 Task: Use Chrome Password Generator.
Action: Mouse moved to (1240, 33)
Screenshot: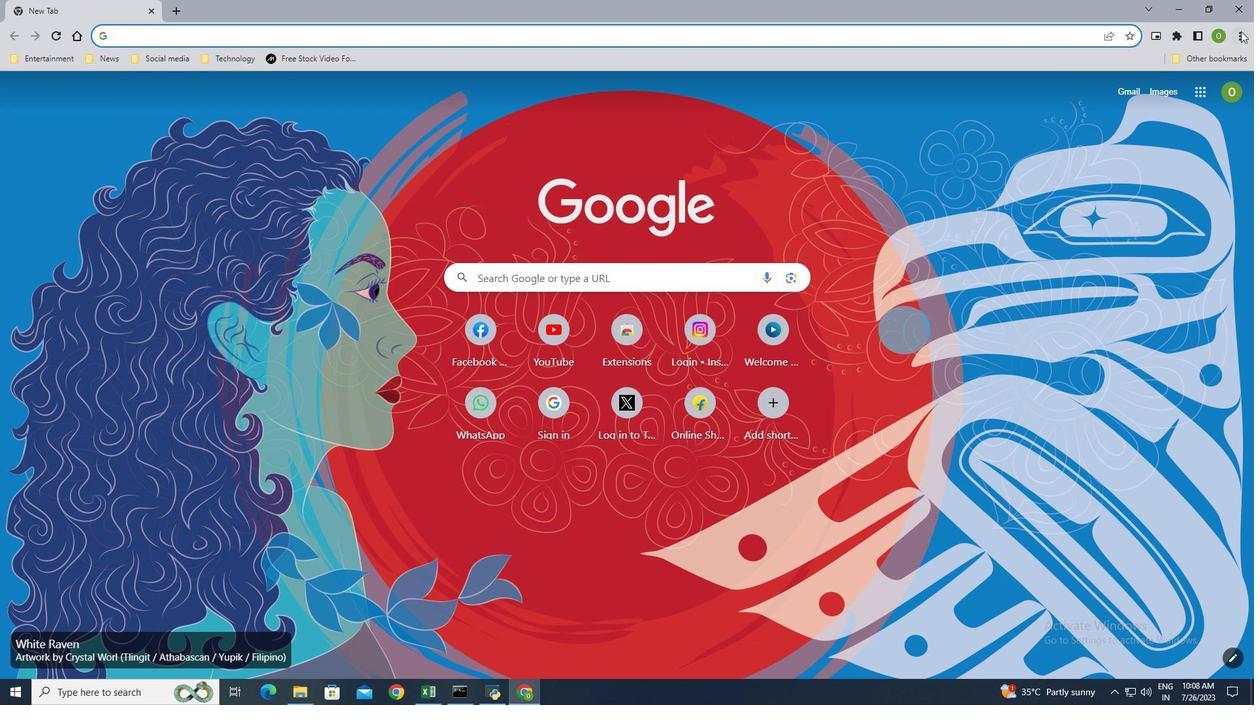 
Action: Mouse pressed left at (1240, 33)
Screenshot: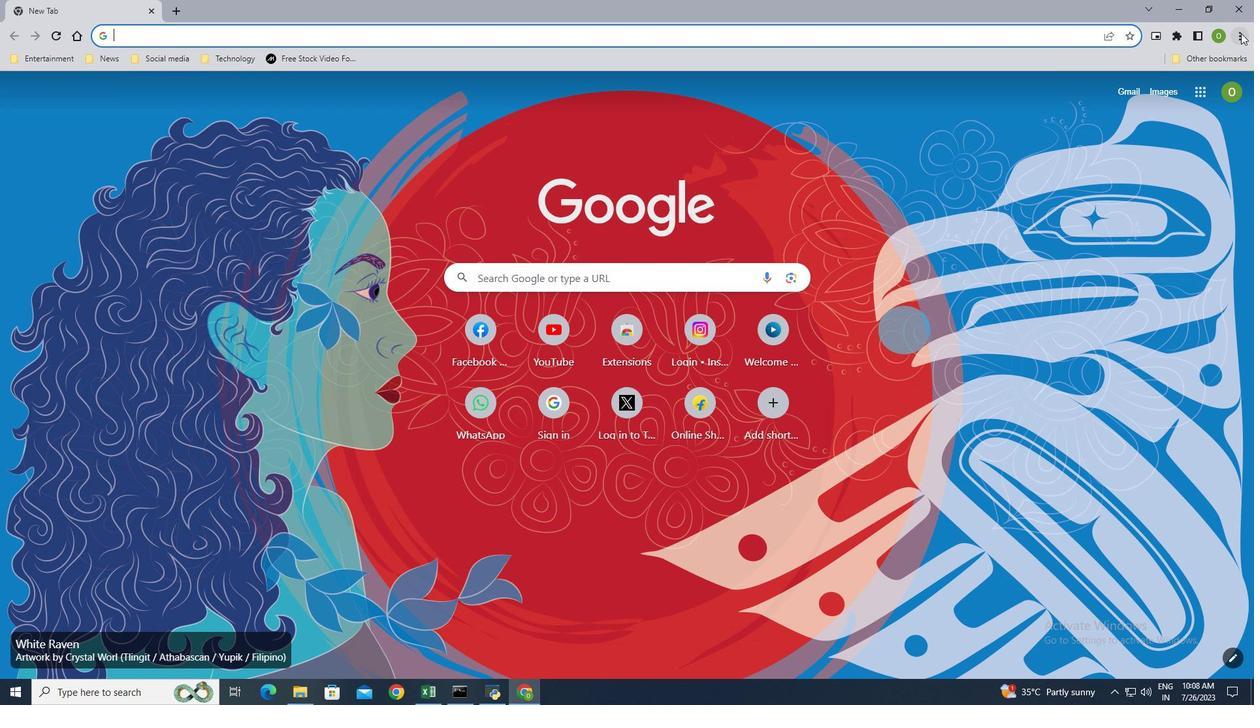 
Action: Mouse moved to (1124, 154)
Screenshot: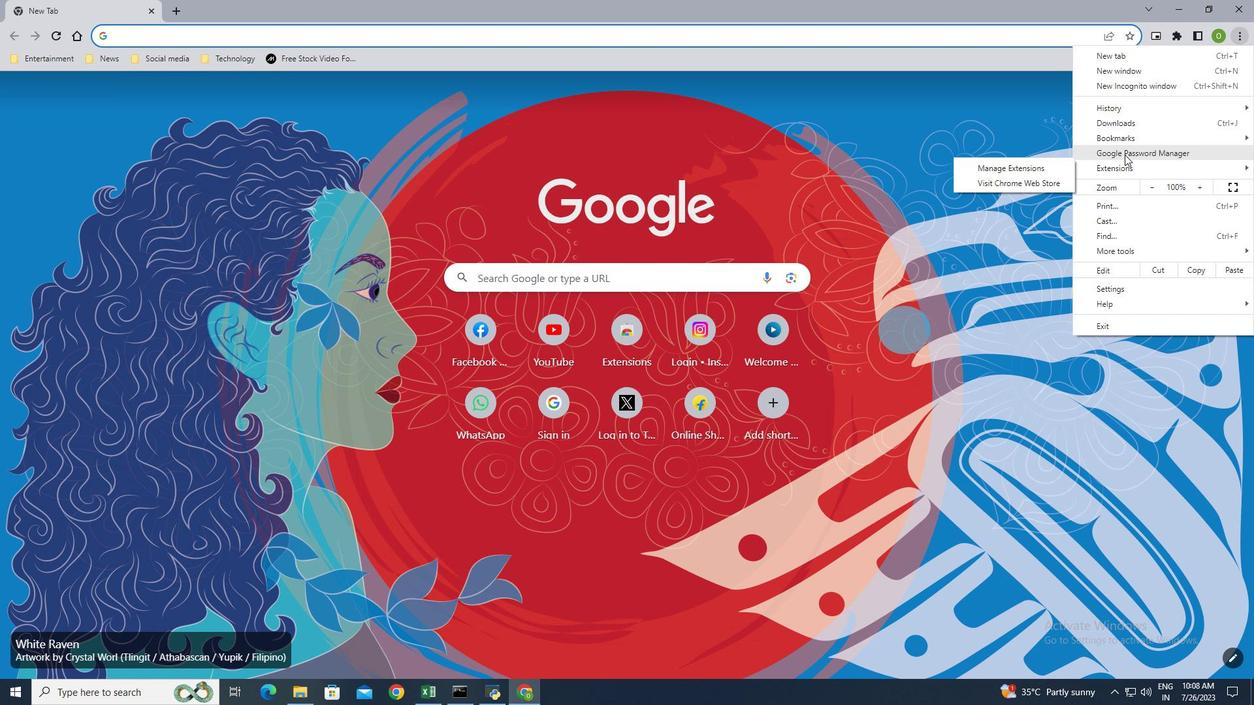 
Action: Mouse pressed left at (1124, 154)
Screenshot: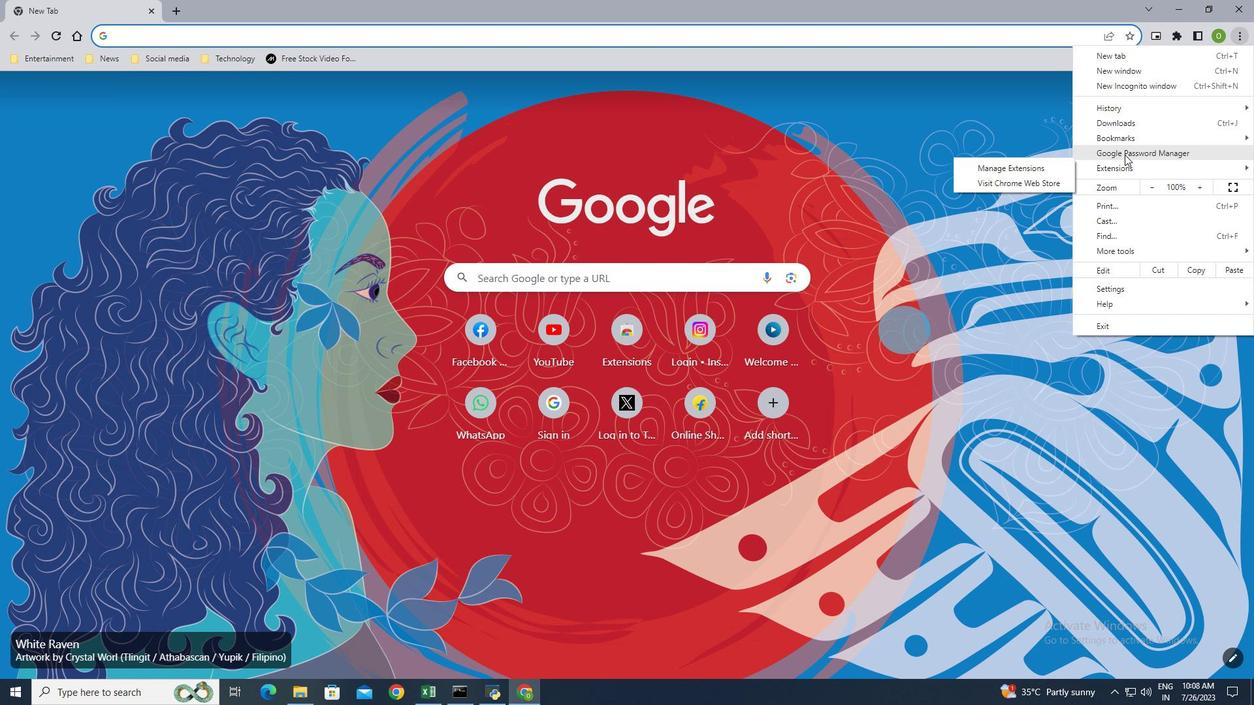 
Action: Mouse moved to (77, 182)
Screenshot: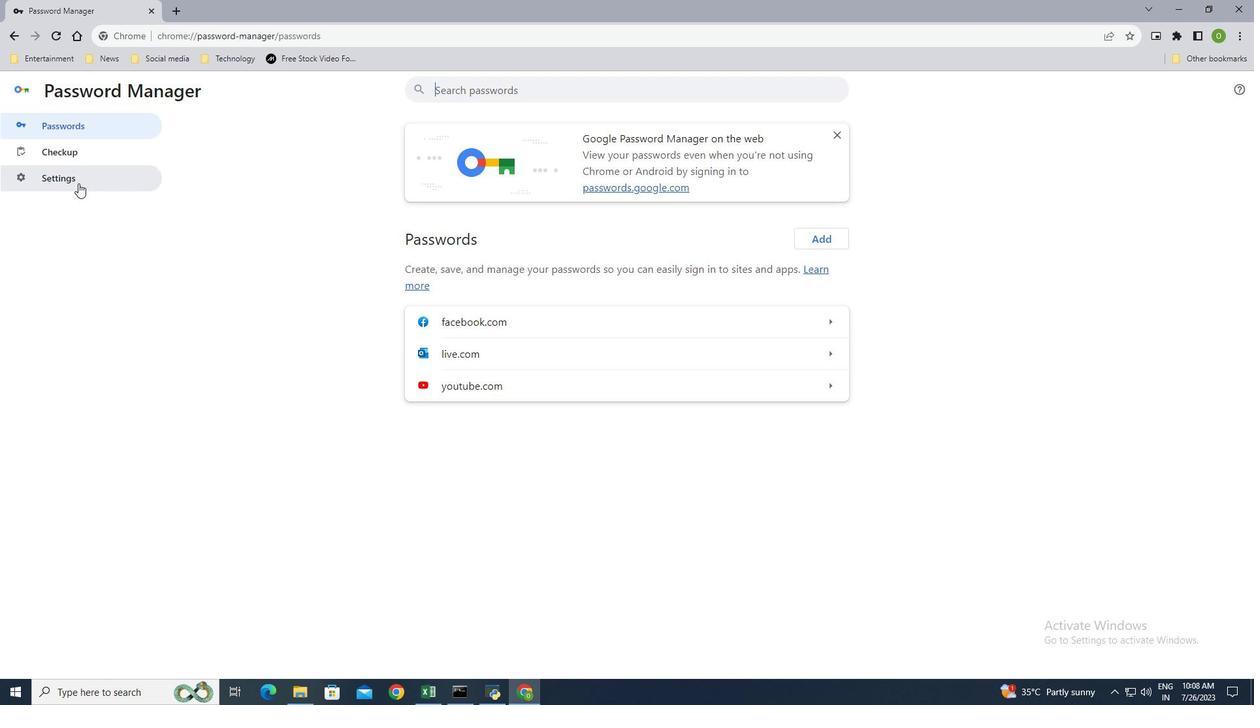 
Action: Mouse pressed left at (77, 182)
Screenshot: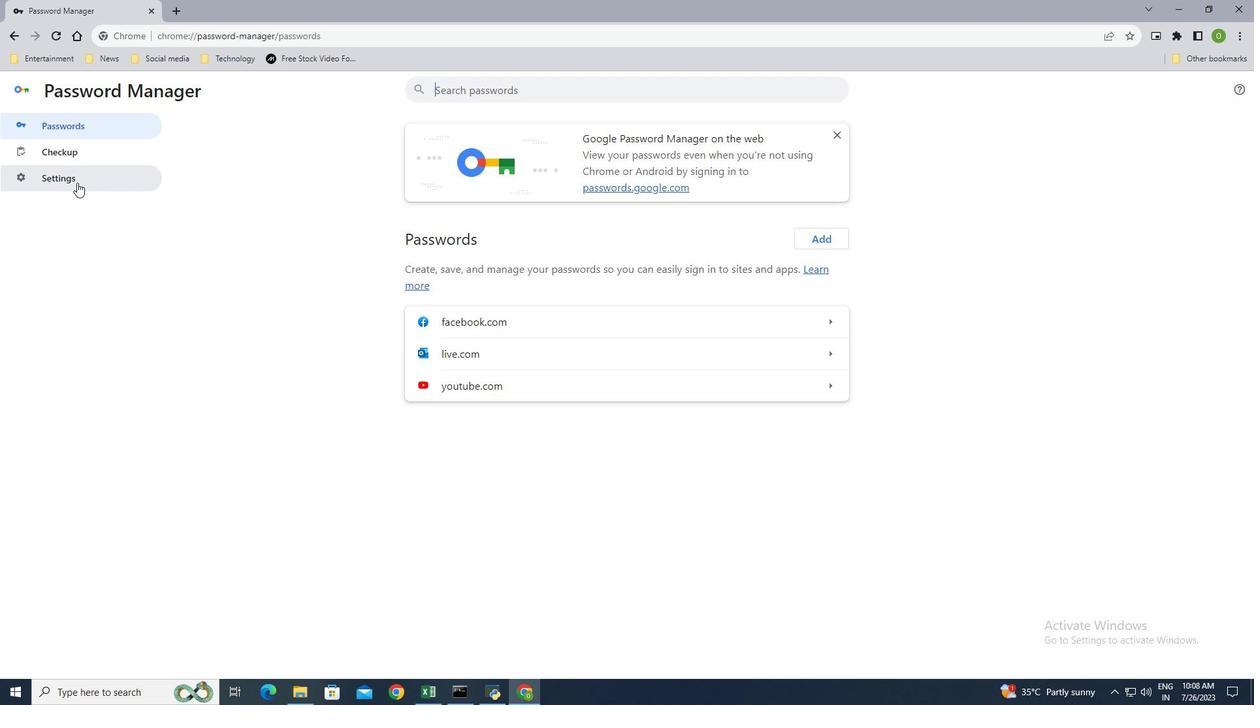 
Action: Mouse moved to (824, 163)
Screenshot: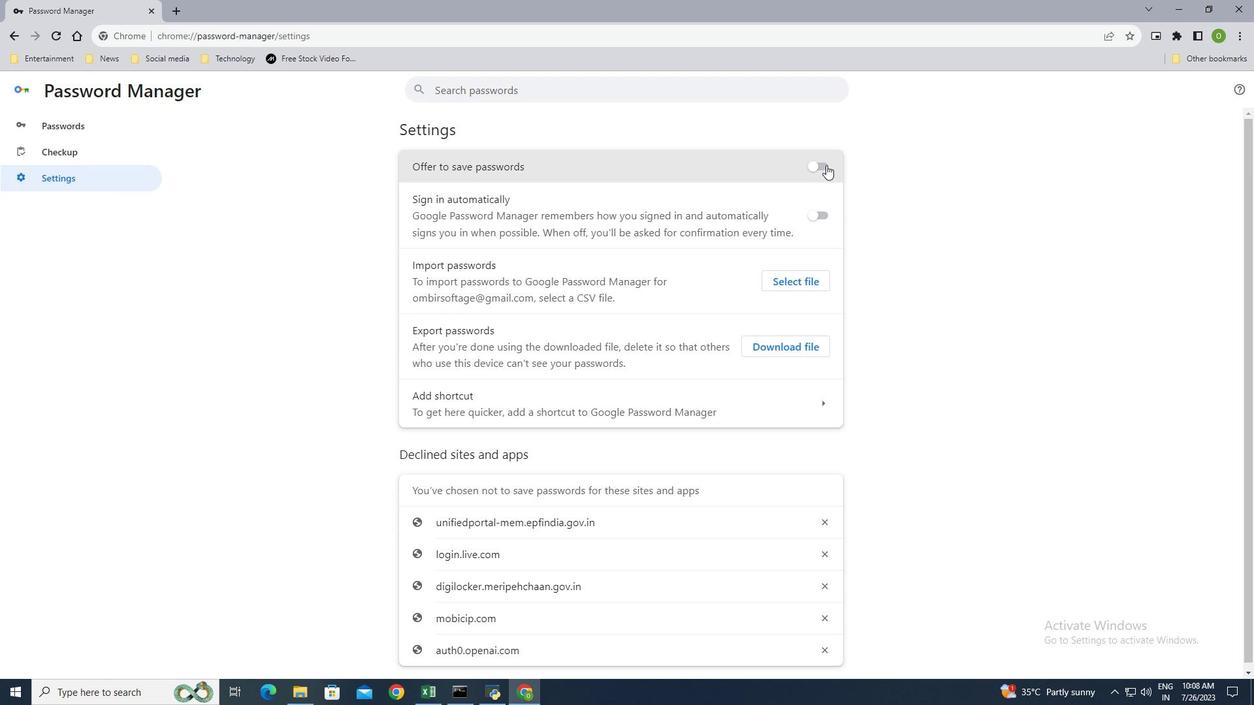
Action: Mouse pressed left at (824, 163)
Screenshot: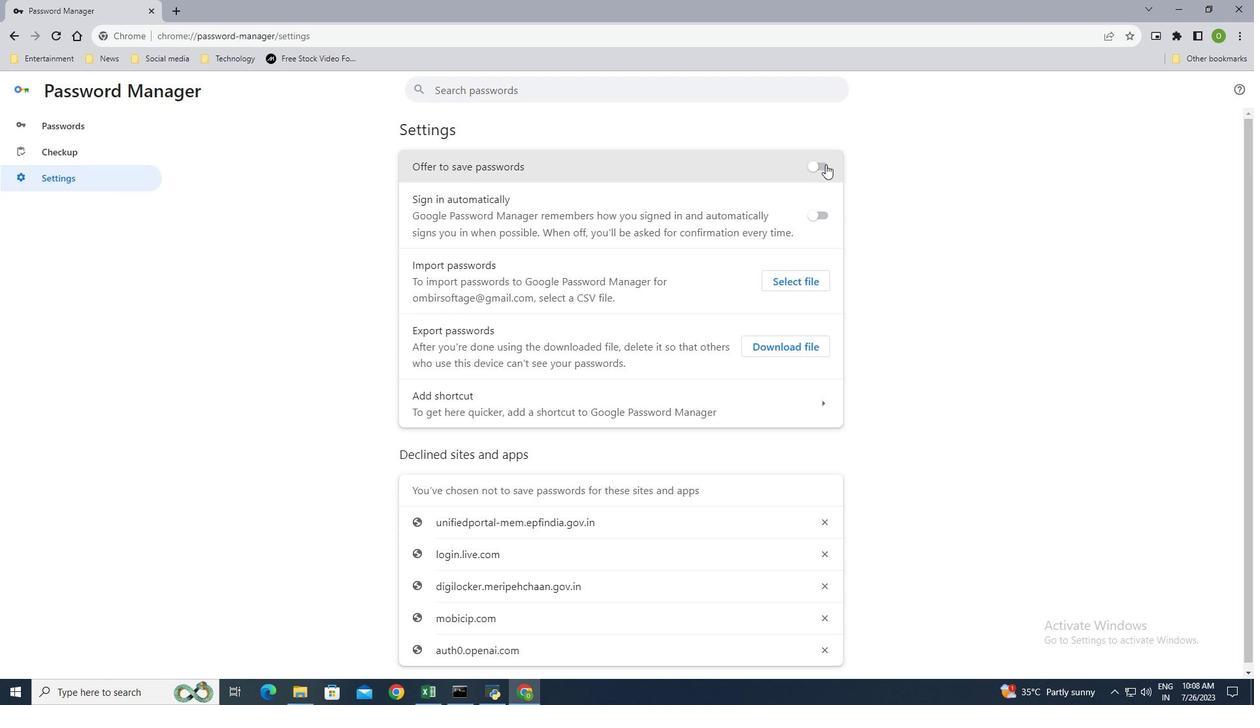 
Action: Mouse moved to (823, 212)
Screenshot: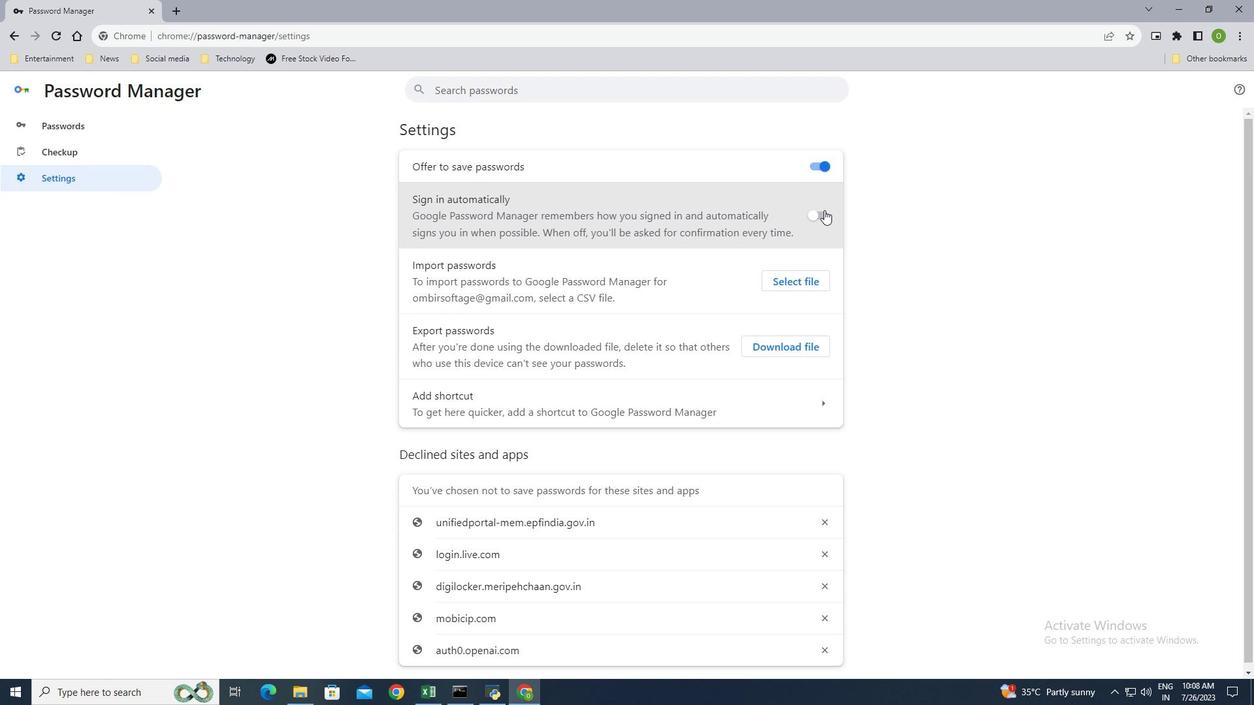 
Action: Mouse pressed left at (823, 212)
Screenshot: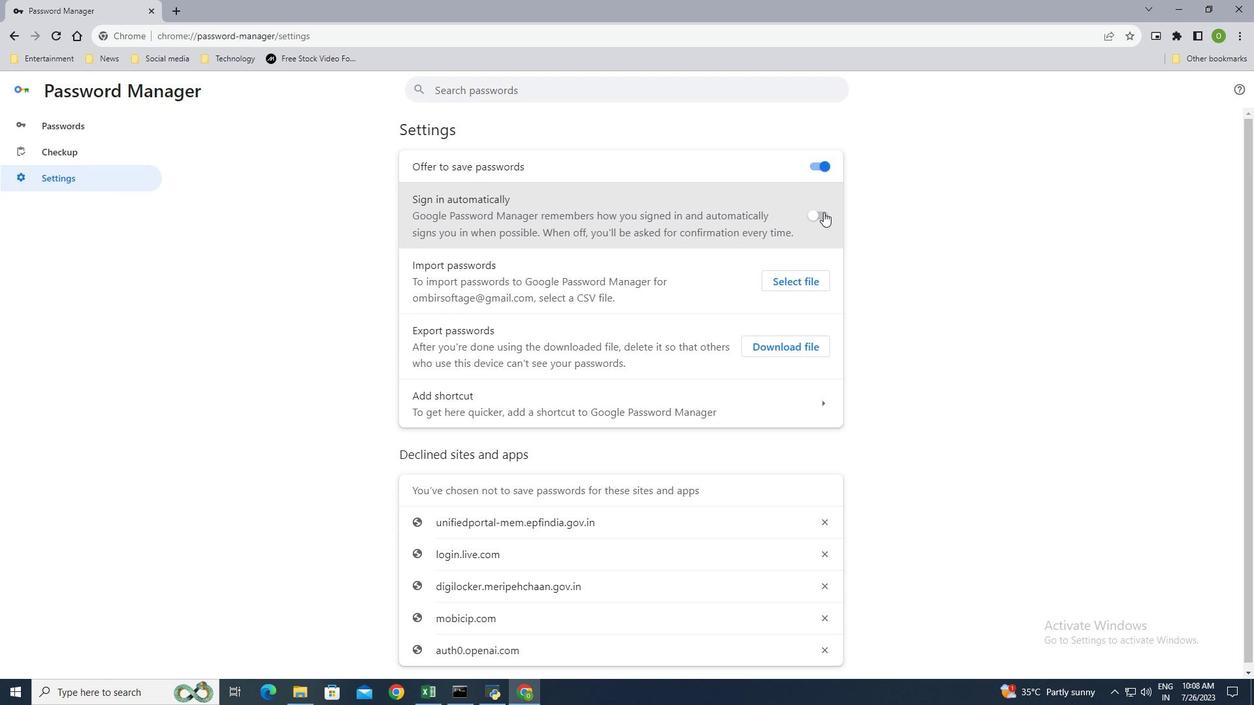 
Action: Mouse moved to (322, 224)
Screenshot: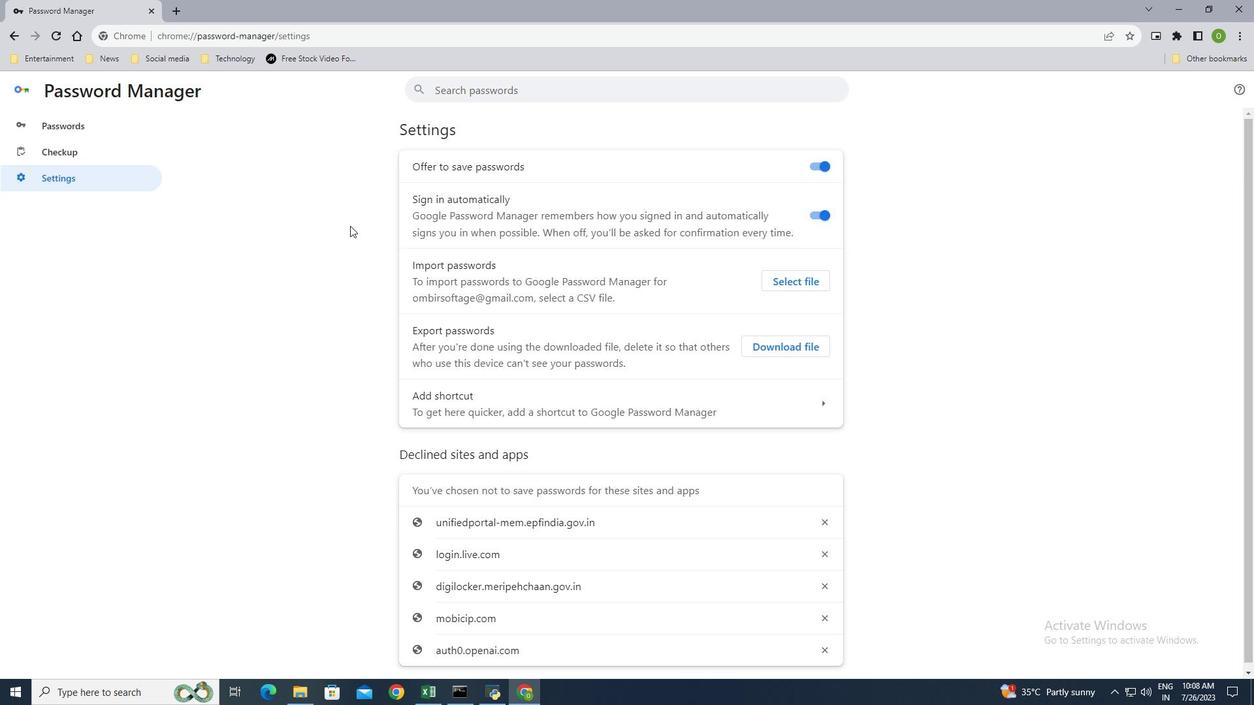 
Action: Mouse pressed left at (322, 224)
Screenshot: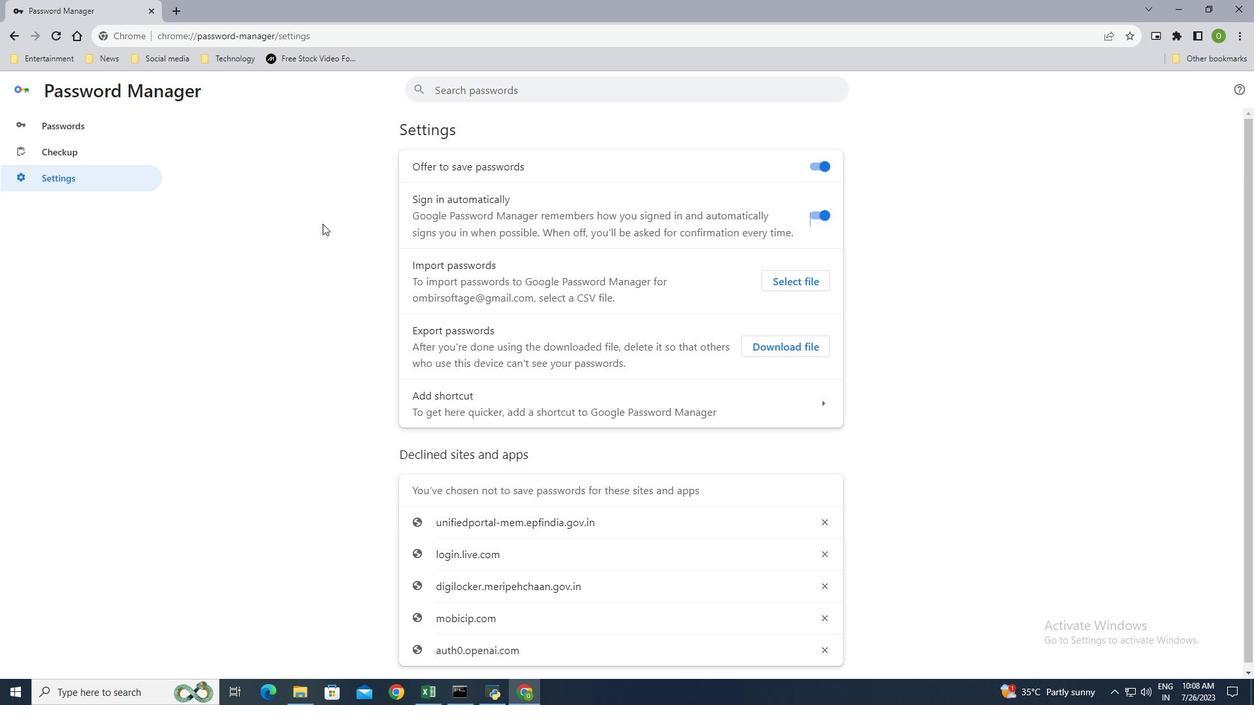 
Action: Mouse moved to (171, 8)
Screenshot: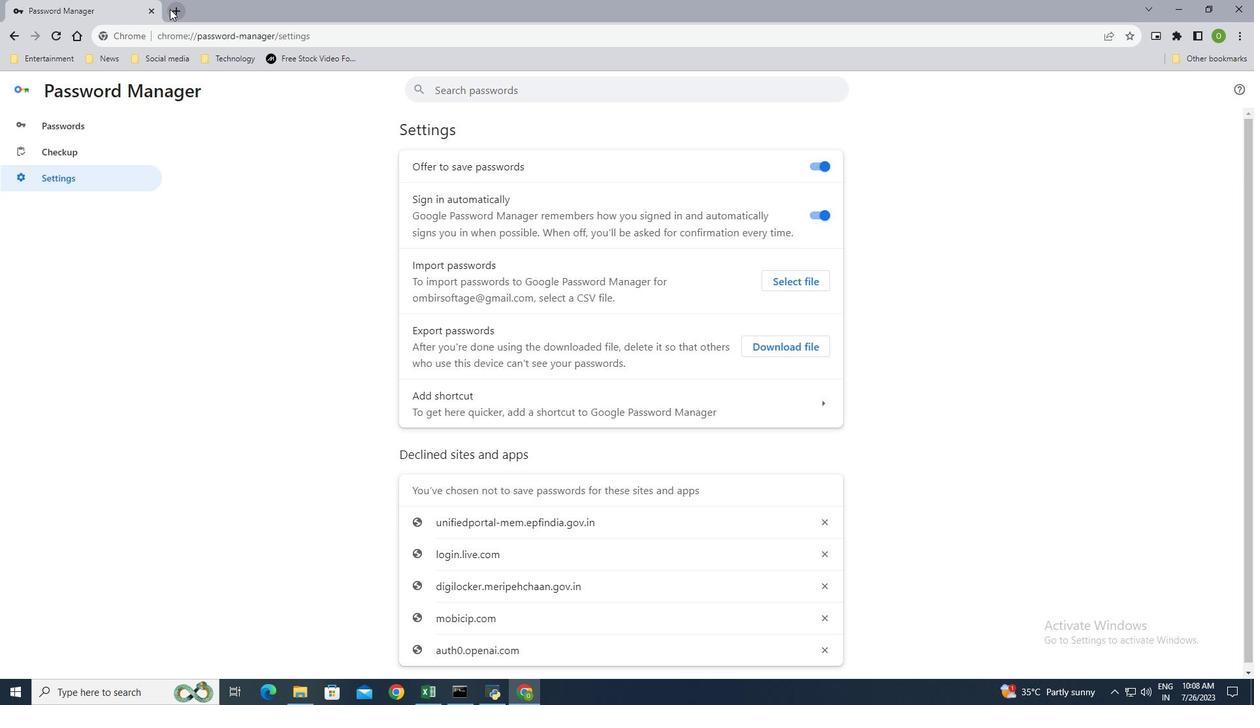 
Action: Mouse pressed left at (171, 8)
Screenshot: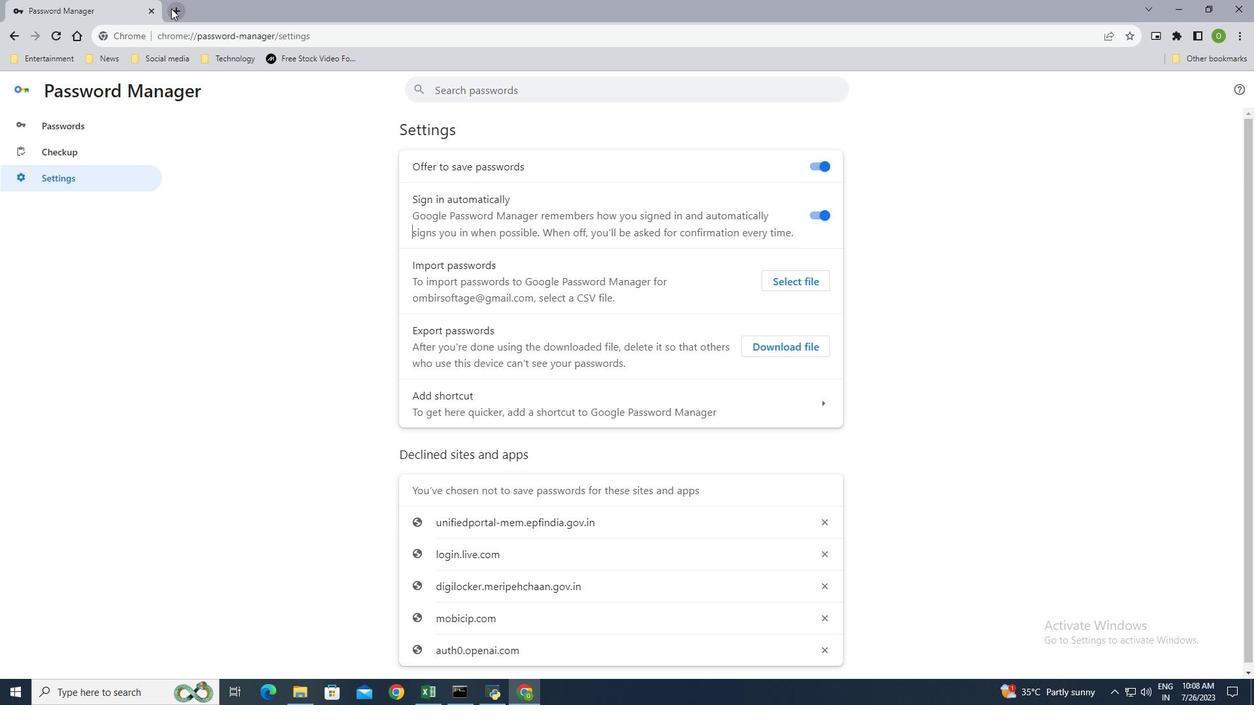 
Action: Mouse moved to (148, 9)
Screenshot: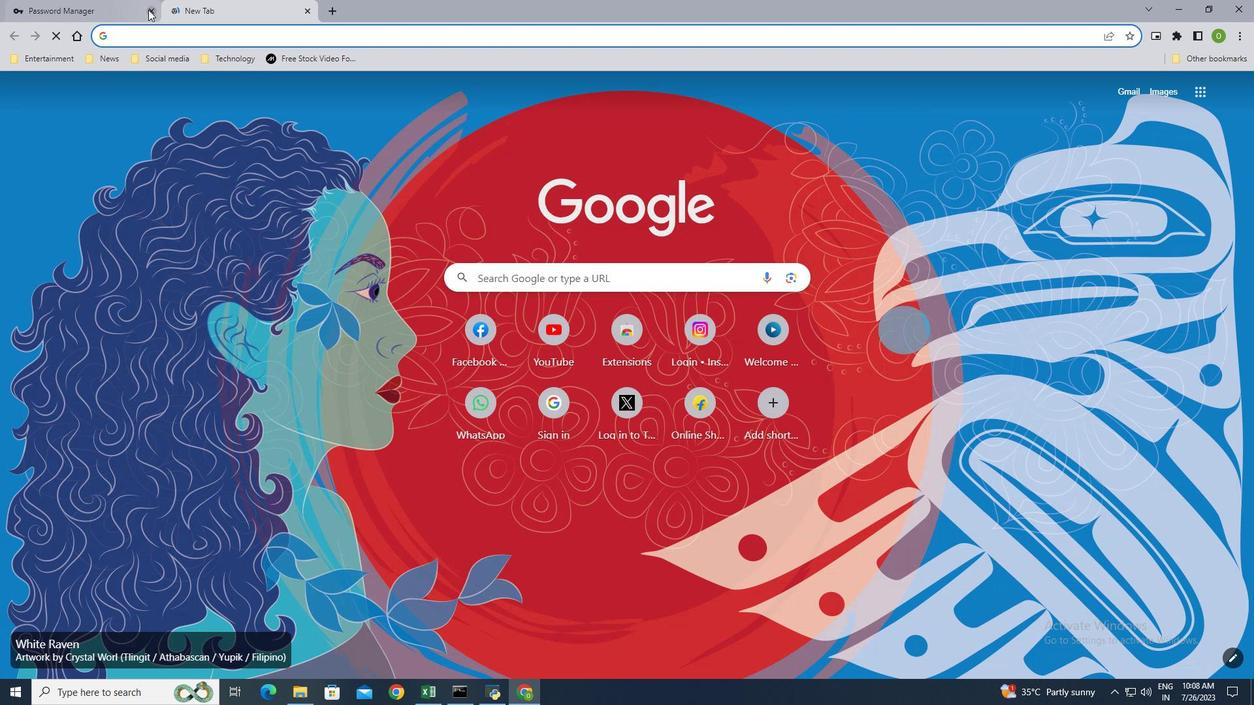 
Action: Mouse pressed left at (148, 9)
Screenshot: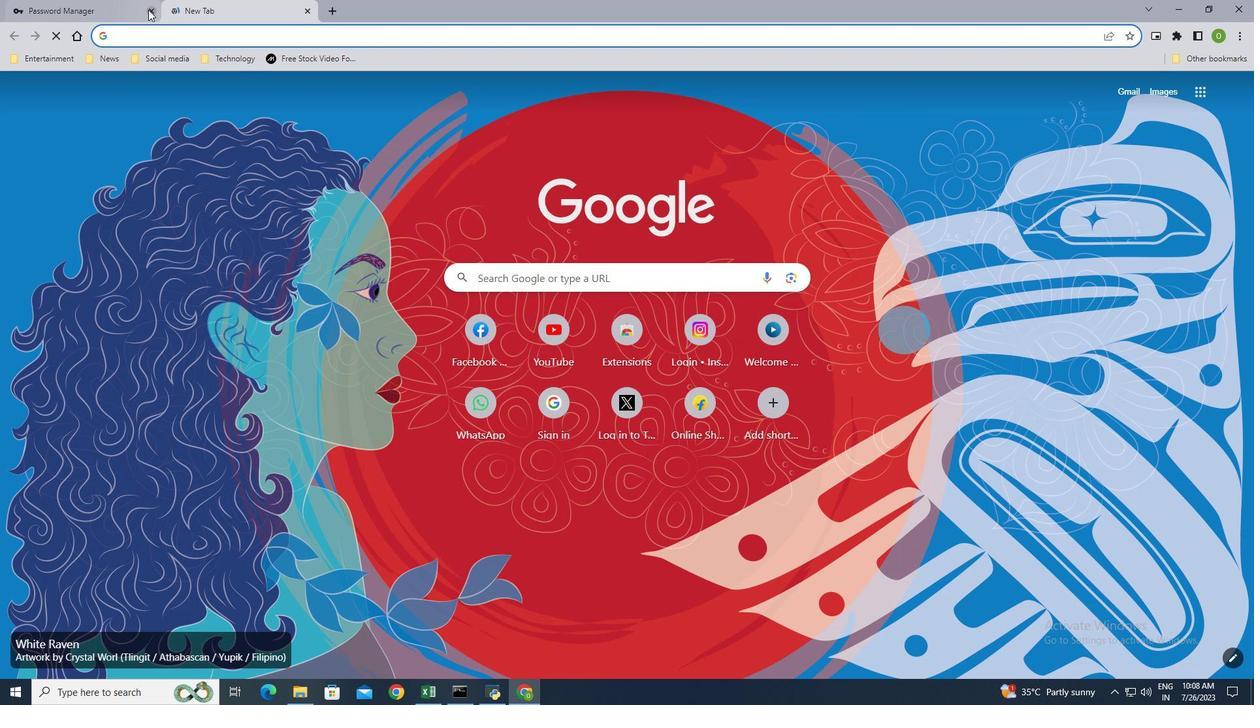 
Action: Mouse moved to (311, 36)
Screenshot: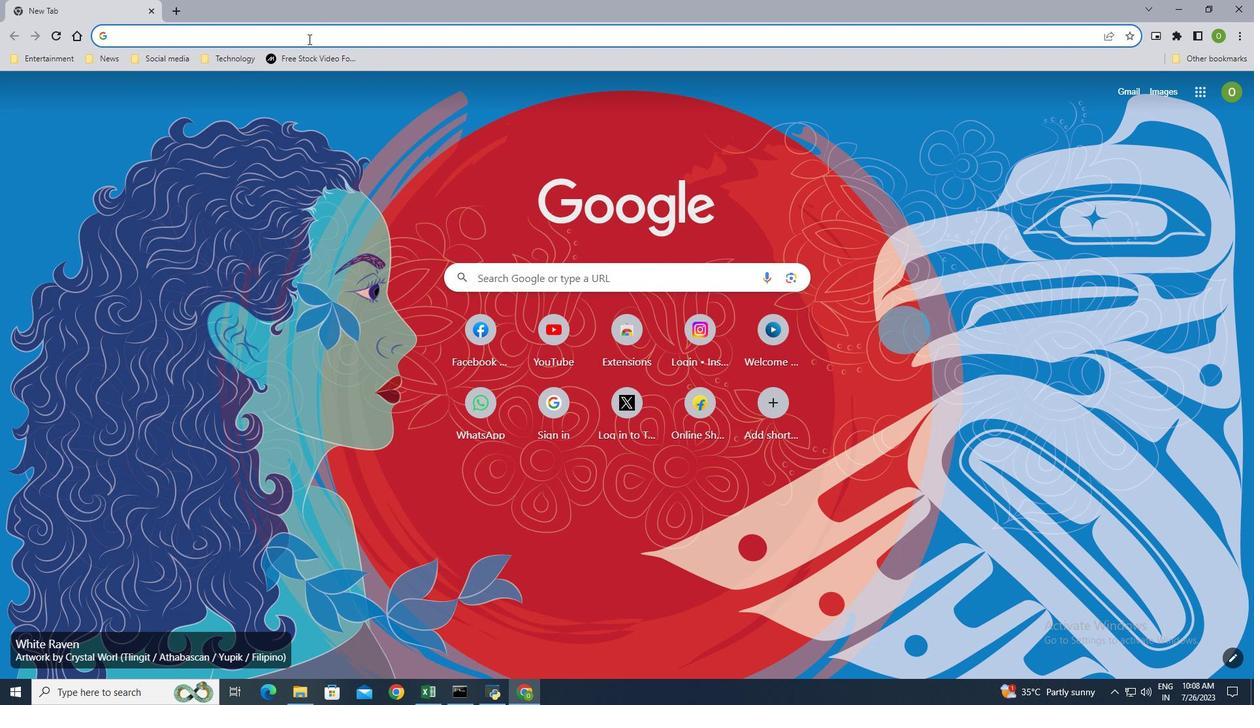 
Action: Mouse pressed left at (311, 36)
Screenshot: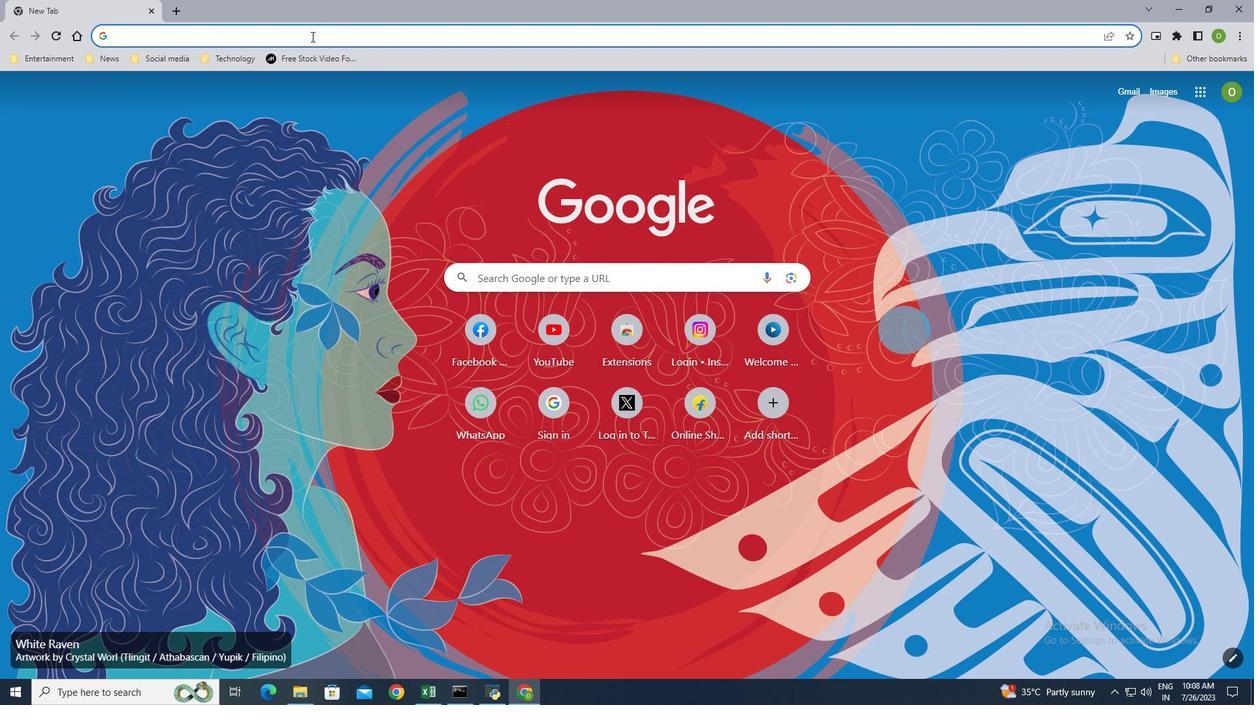 
Action: Key pressed www.instagram<Key.enter>
Screenshot: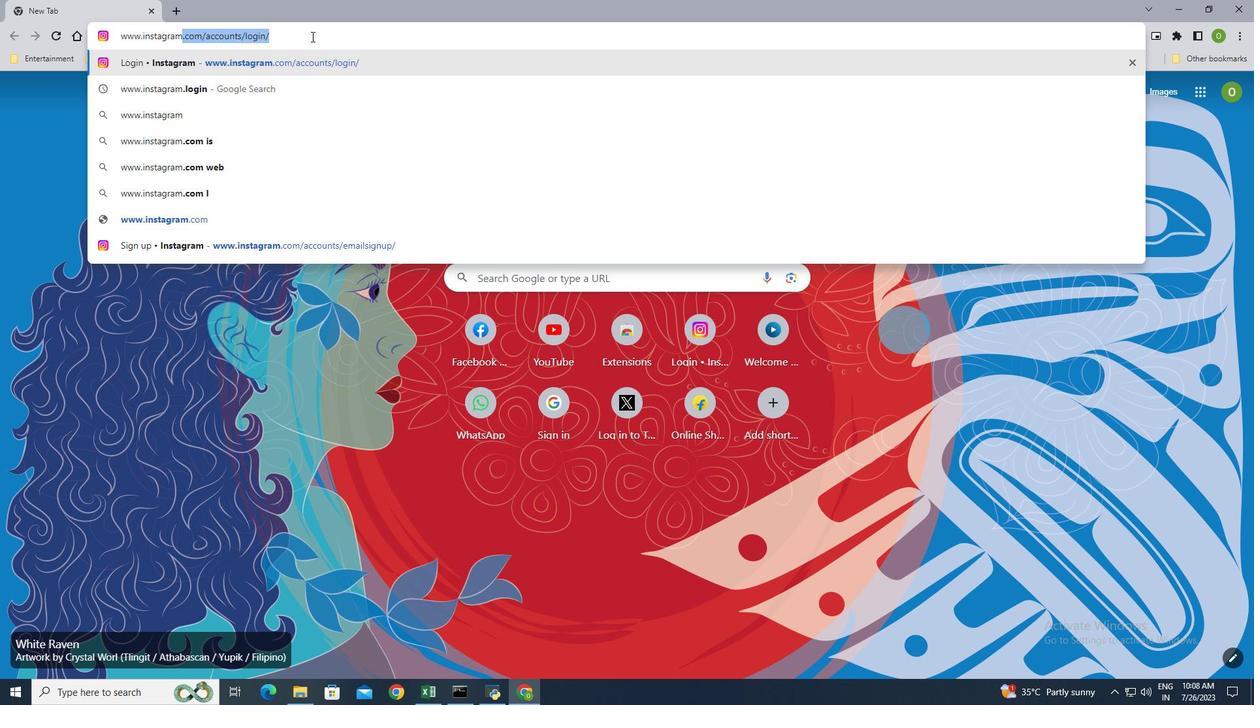 
Action: Mouse moved to (668, 419)
Screenshot: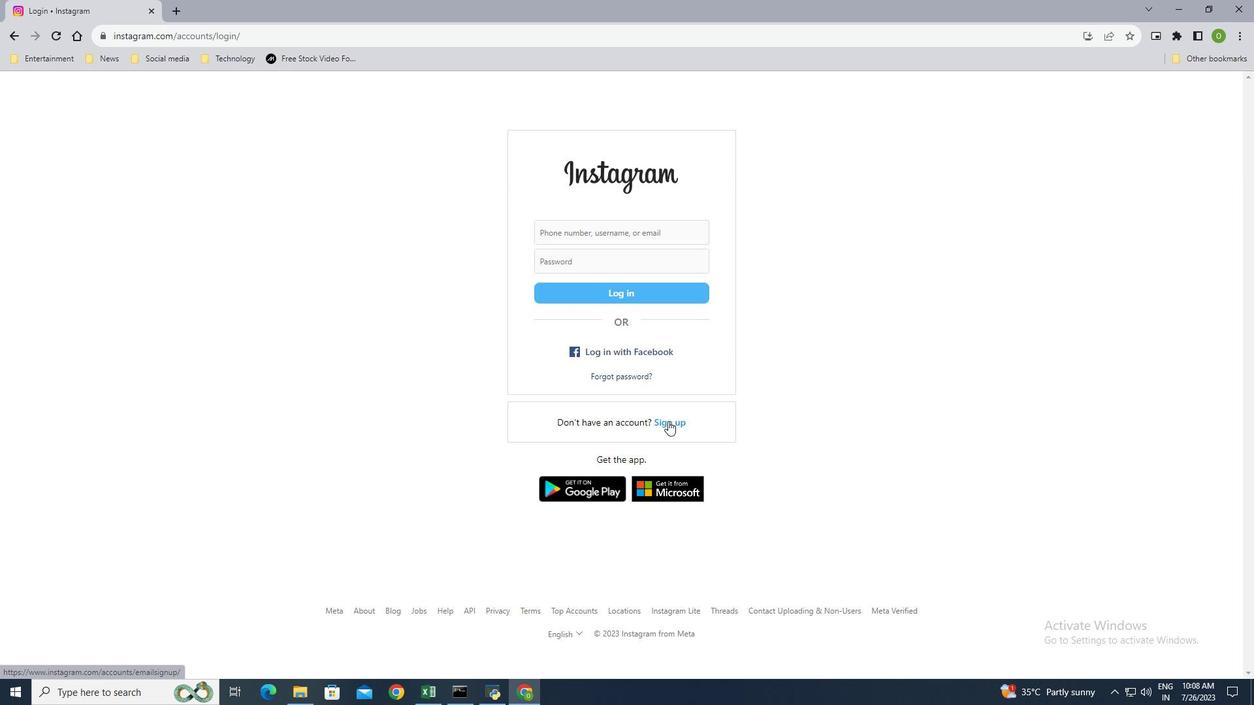 
Action: Mouse pressed left at (668, 419)
Screenshot: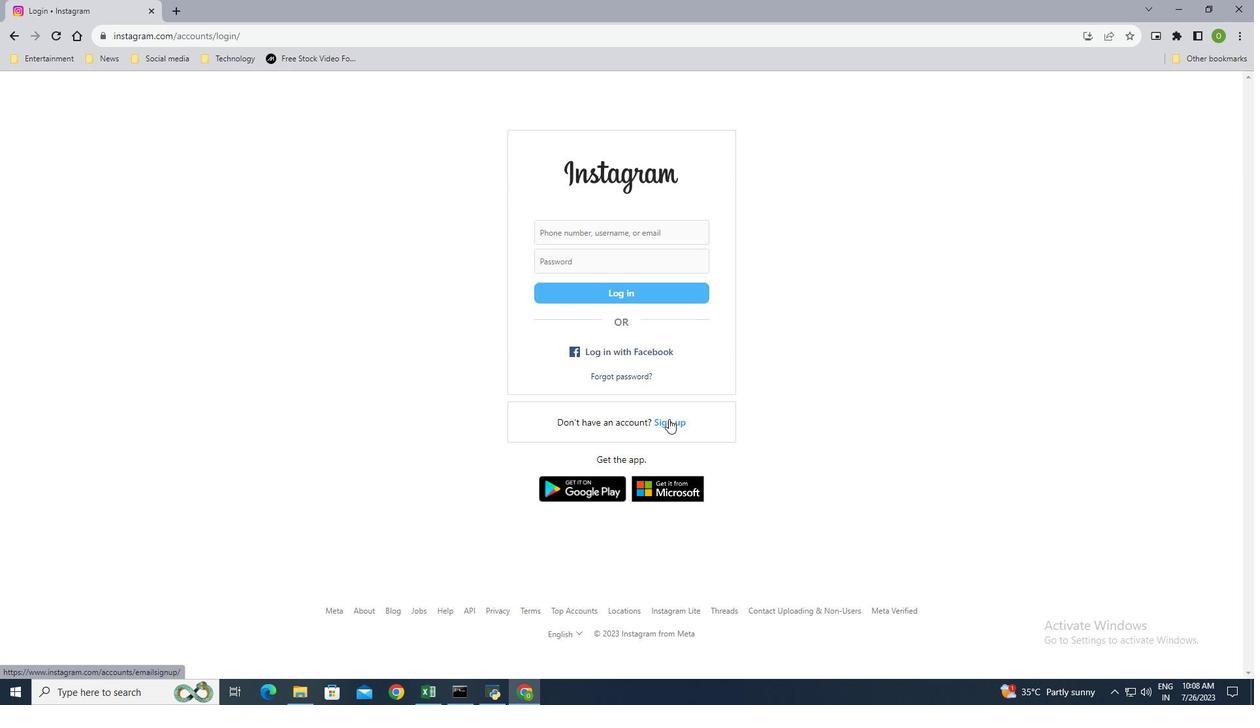 
Action: Mouse moved to (627, 265)
Screenshot: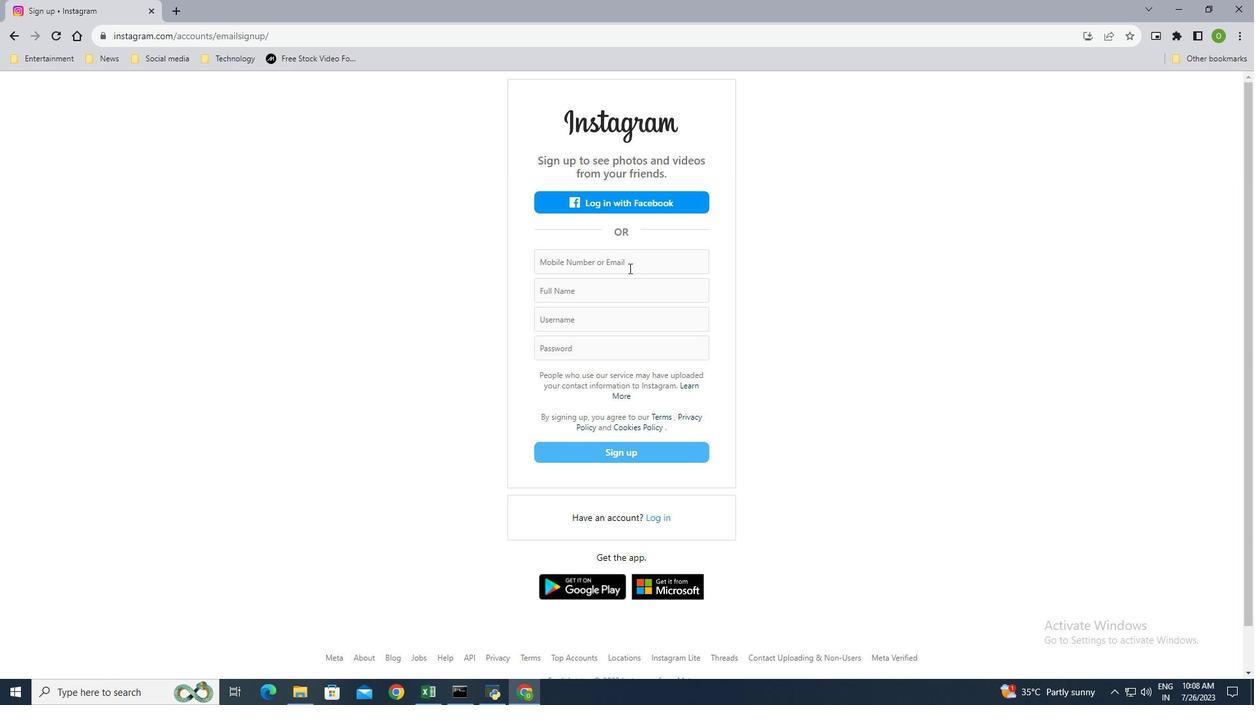 
Action: Mouse pressed left at (627, 265)
Screenshot: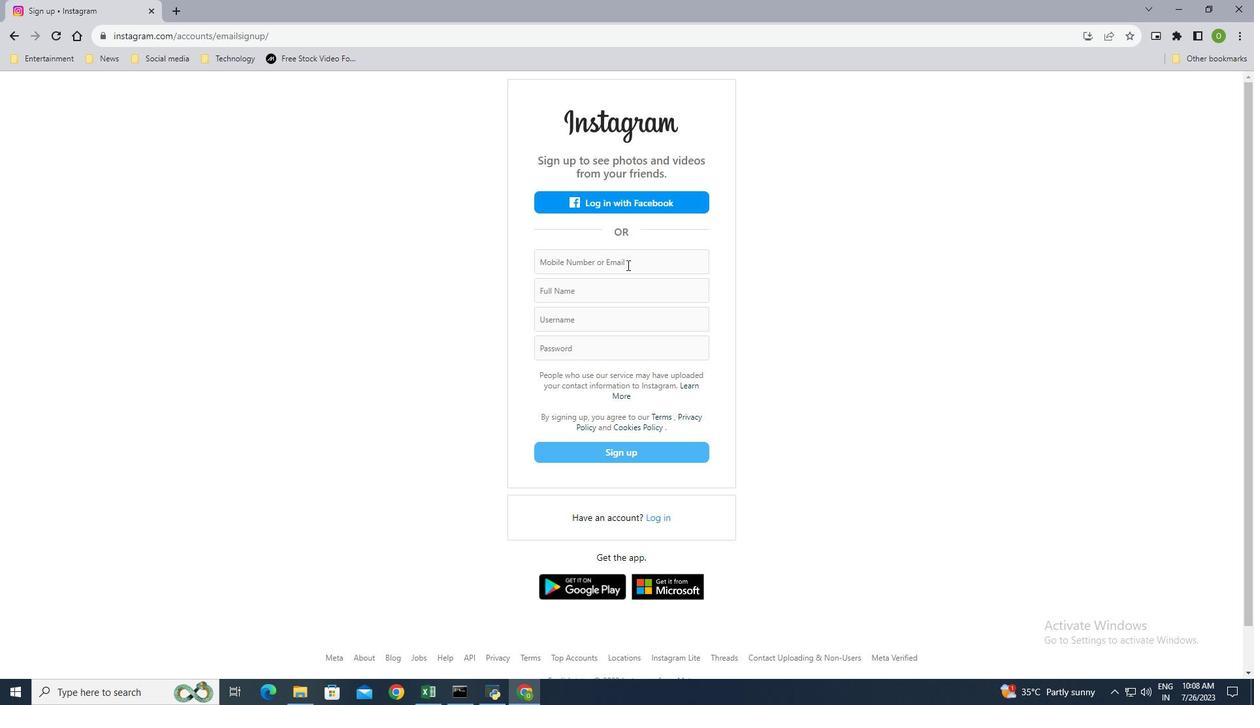 
Action: Mouse moved to (625, 267)
Screenshot: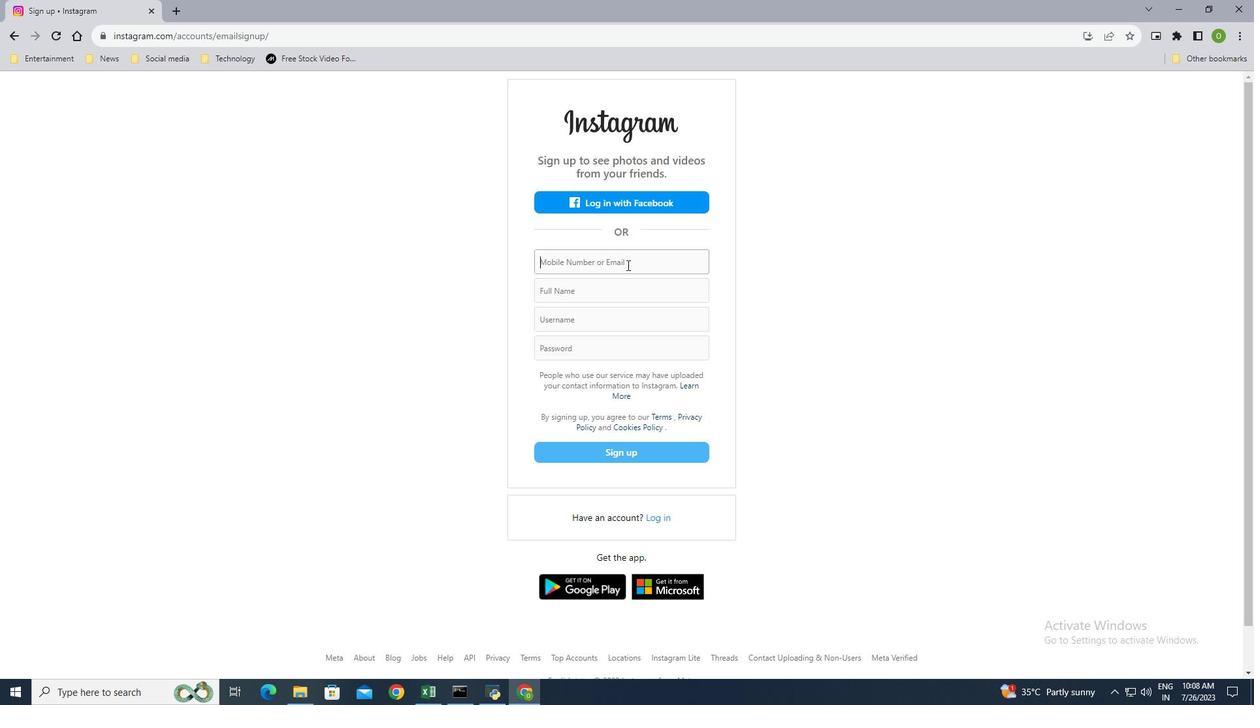 
Action: Key pressed 9858965875
Screenshot: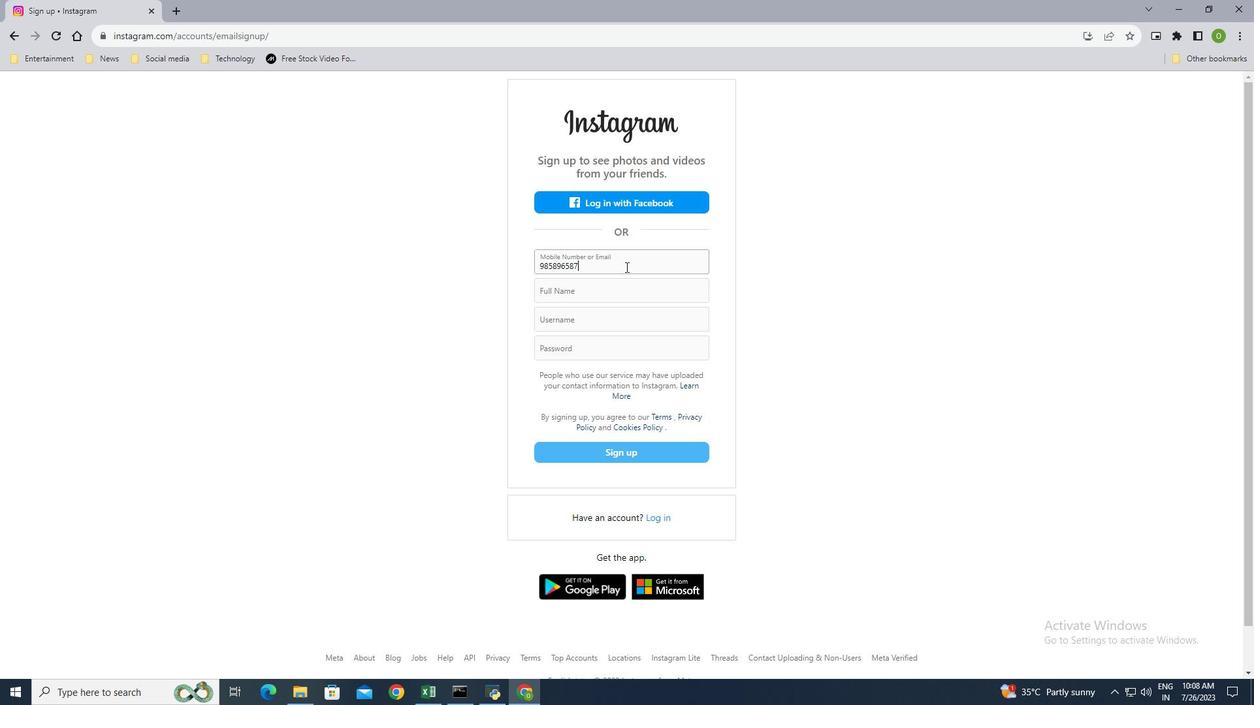 
Action: Mouse moved to (578, 290)
Screenshot: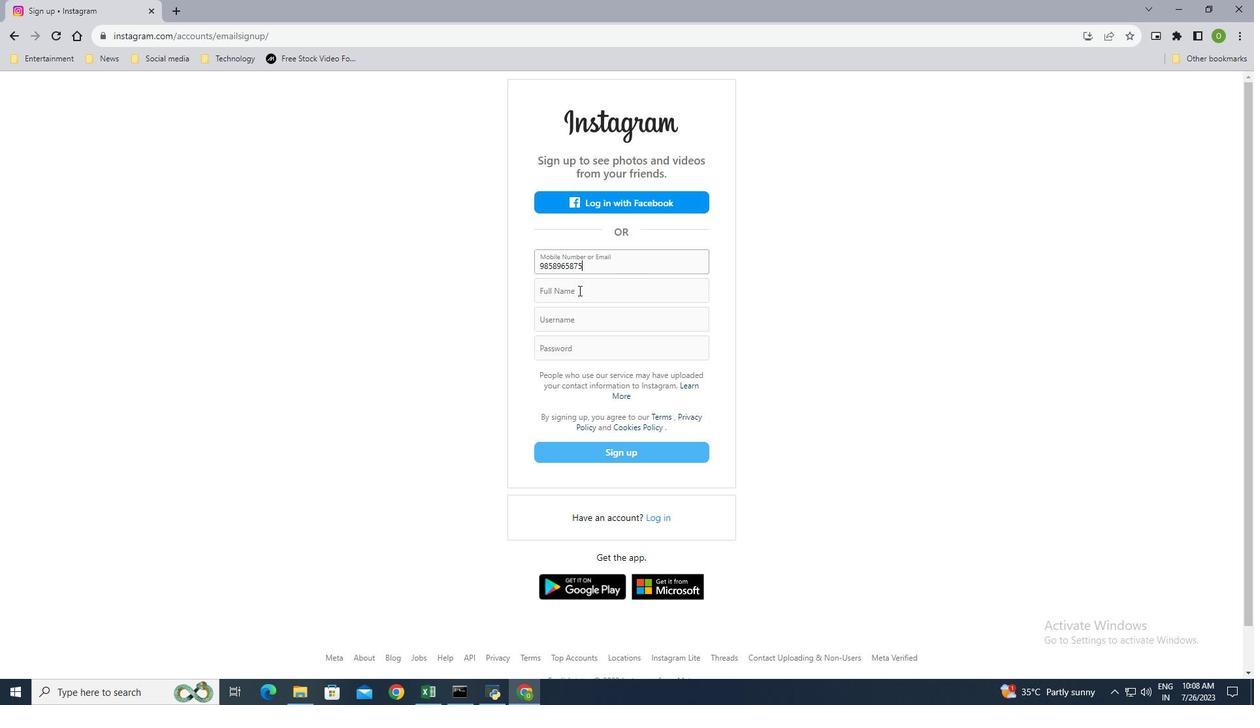 
Action: Mouse pressed left at (578, 290)
Screenshot: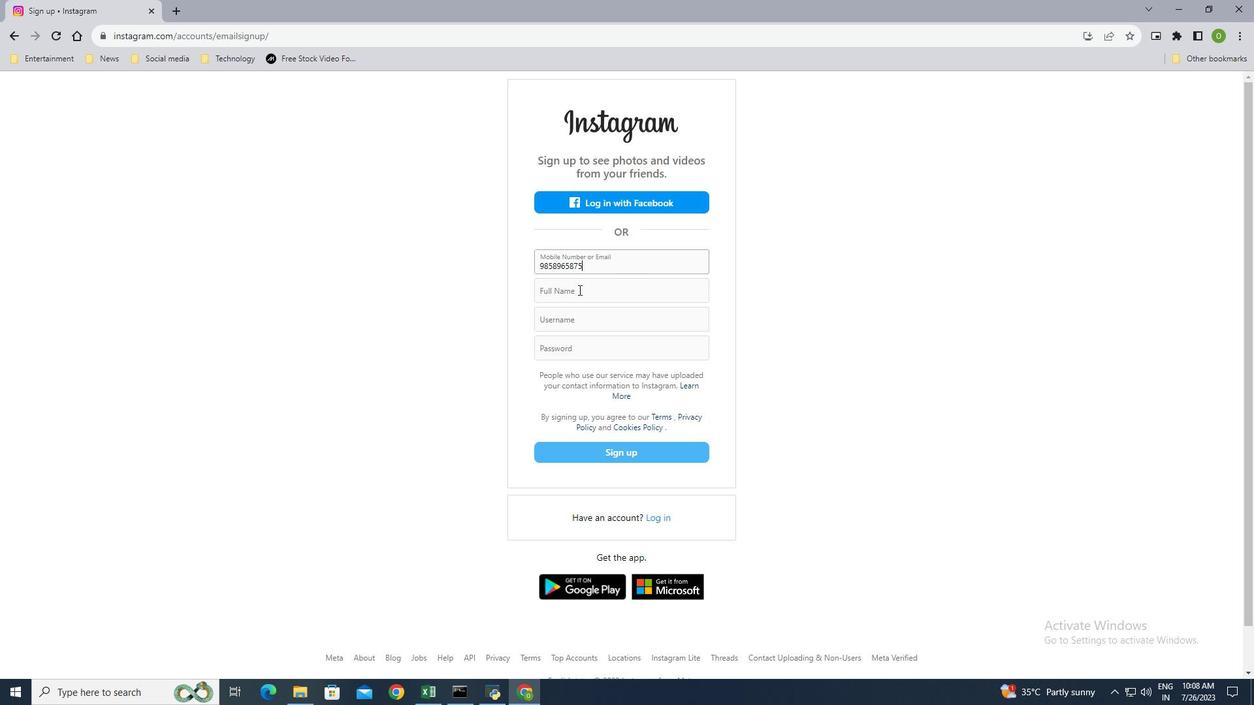 
Action: Mouse moved to (578, 290)
Screenshot: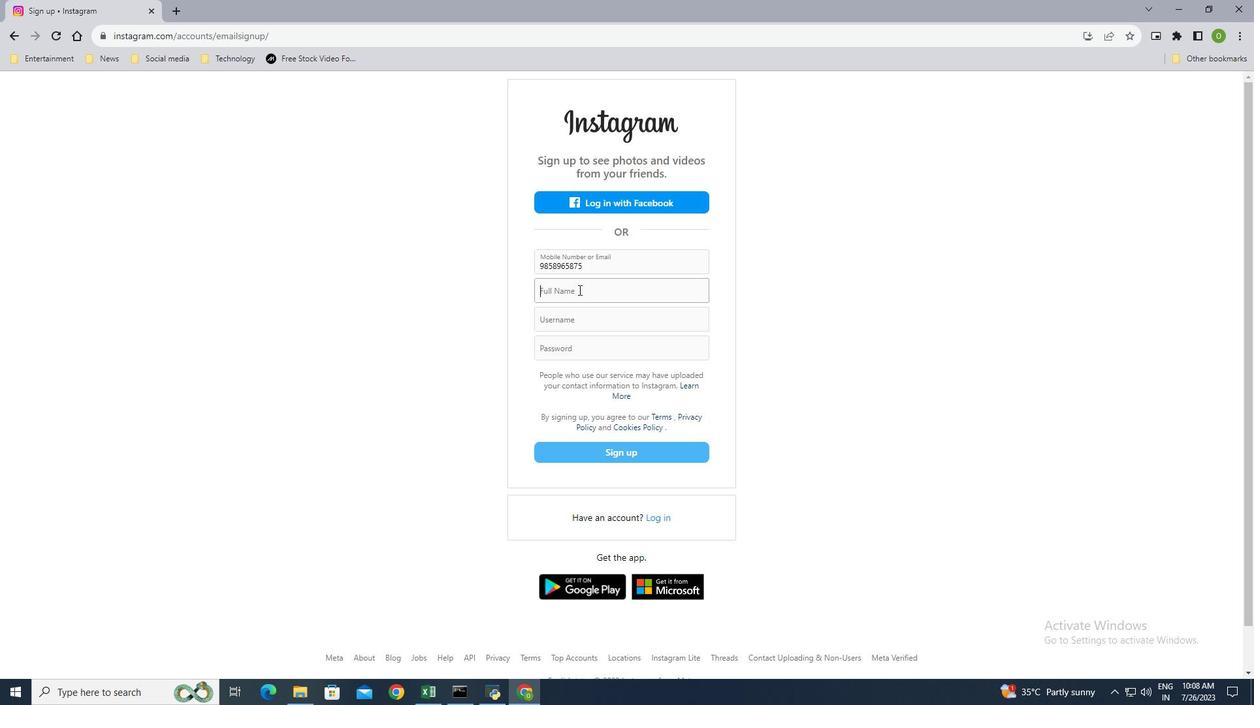 
Action: Key pressed ombir<Key.space>singh<Key.tab>ombir98789<Key.tab><Key.tab>
Screenshot: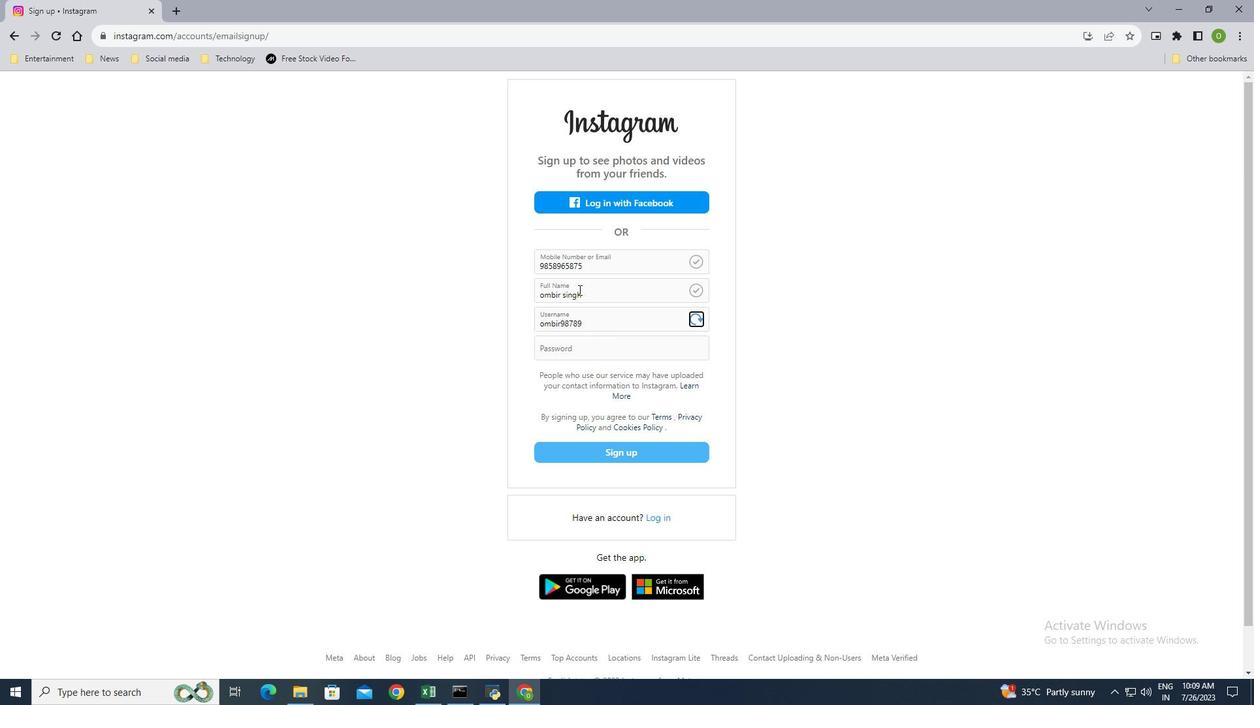 
Action: Mouse moved to (578, 350)
Screenshot: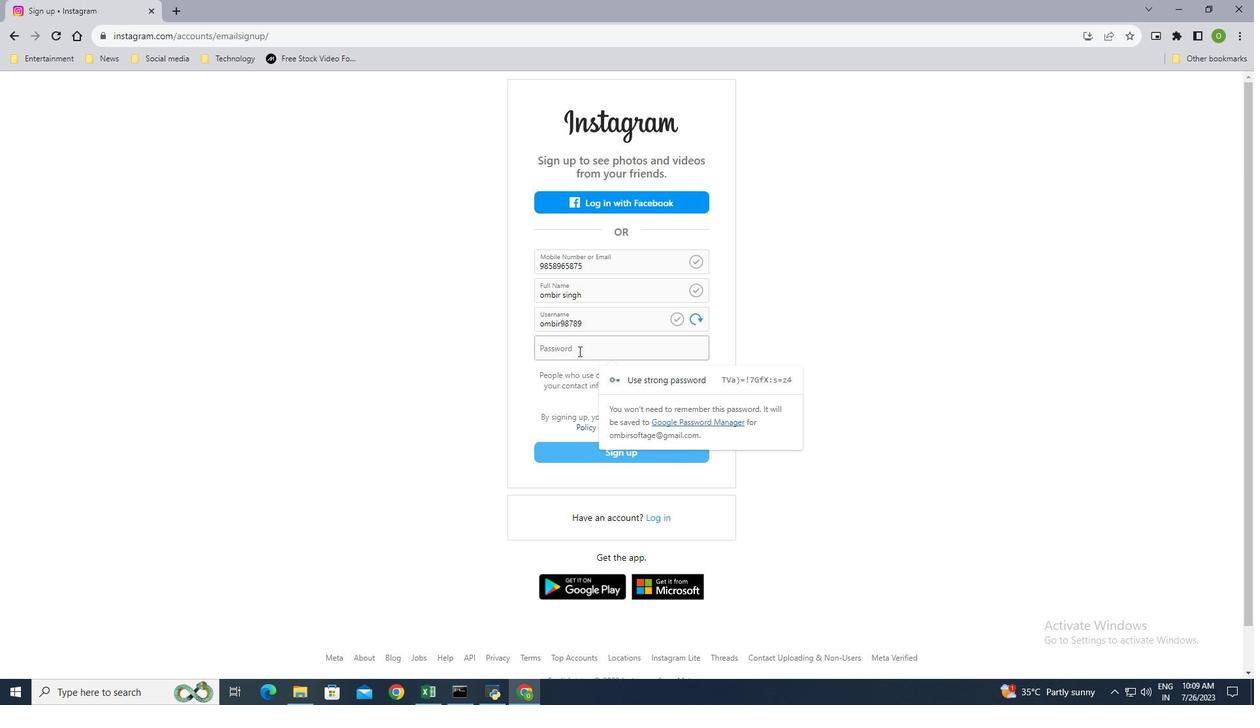 
Action: Mouse pressed left at (578, 350)
Screenshot: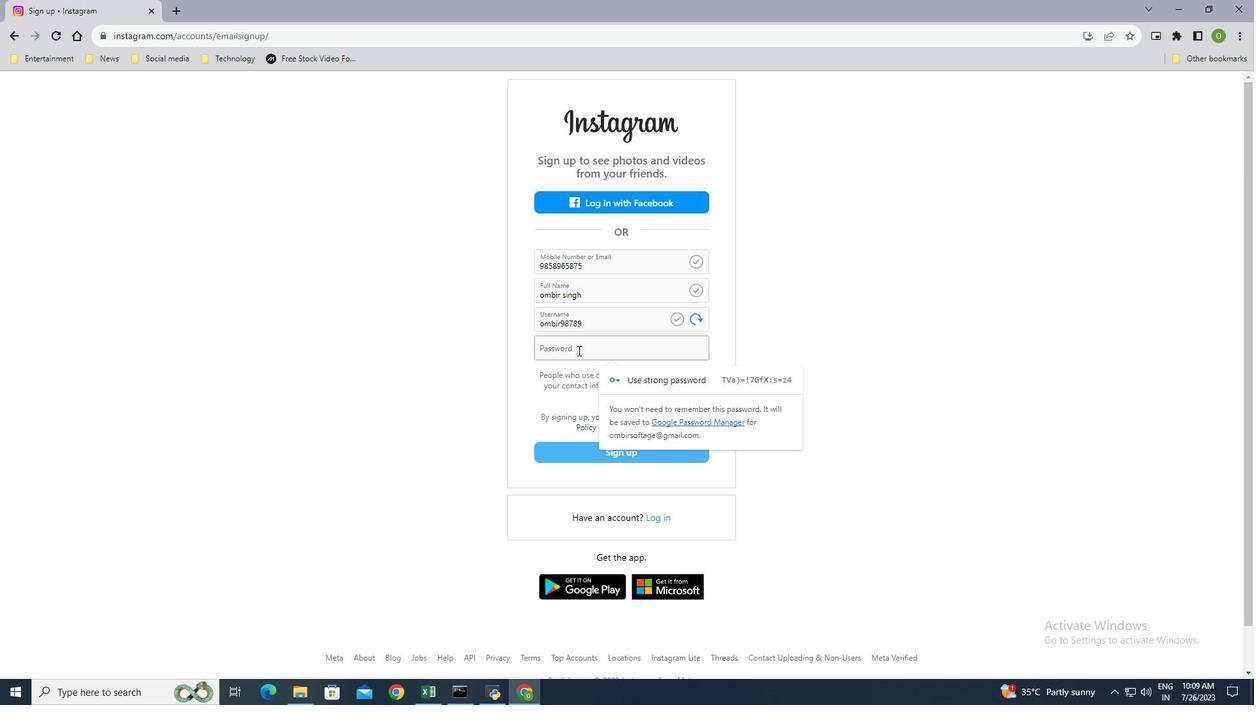 
Action: Mouse moved to (685, 378)
Screenshot: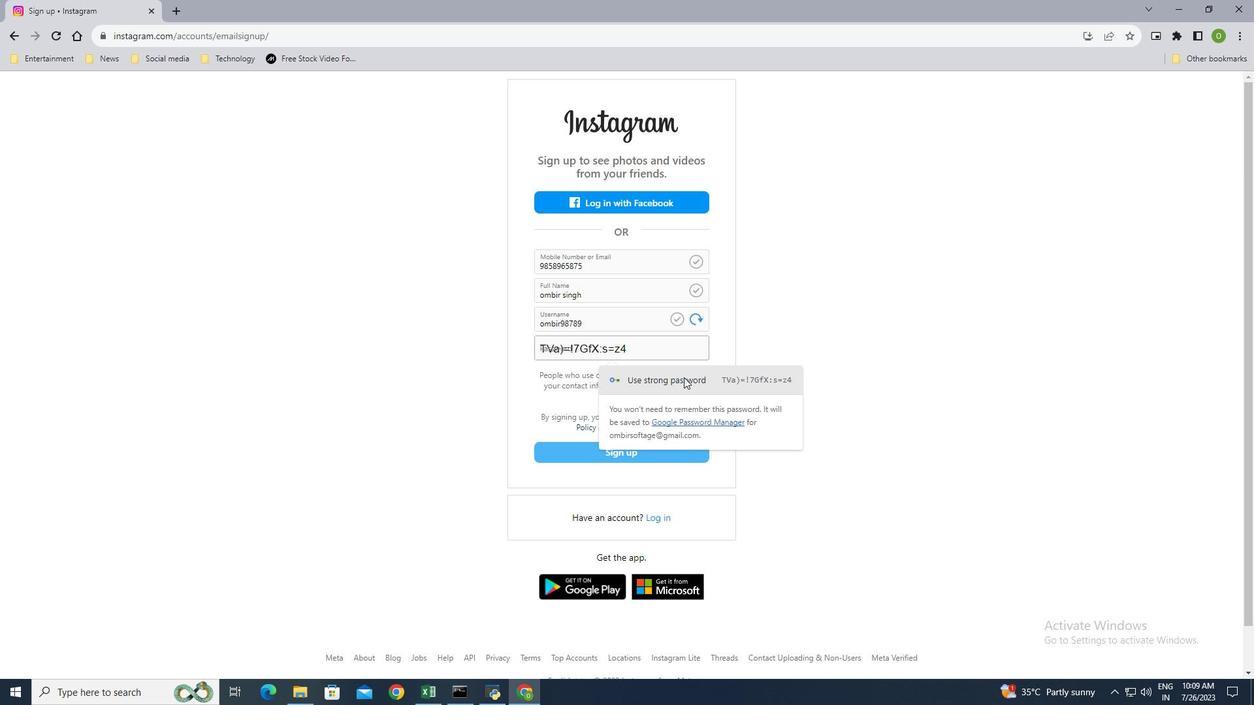 
Action: Mouse pressed left at (685, 378)
Screenshot: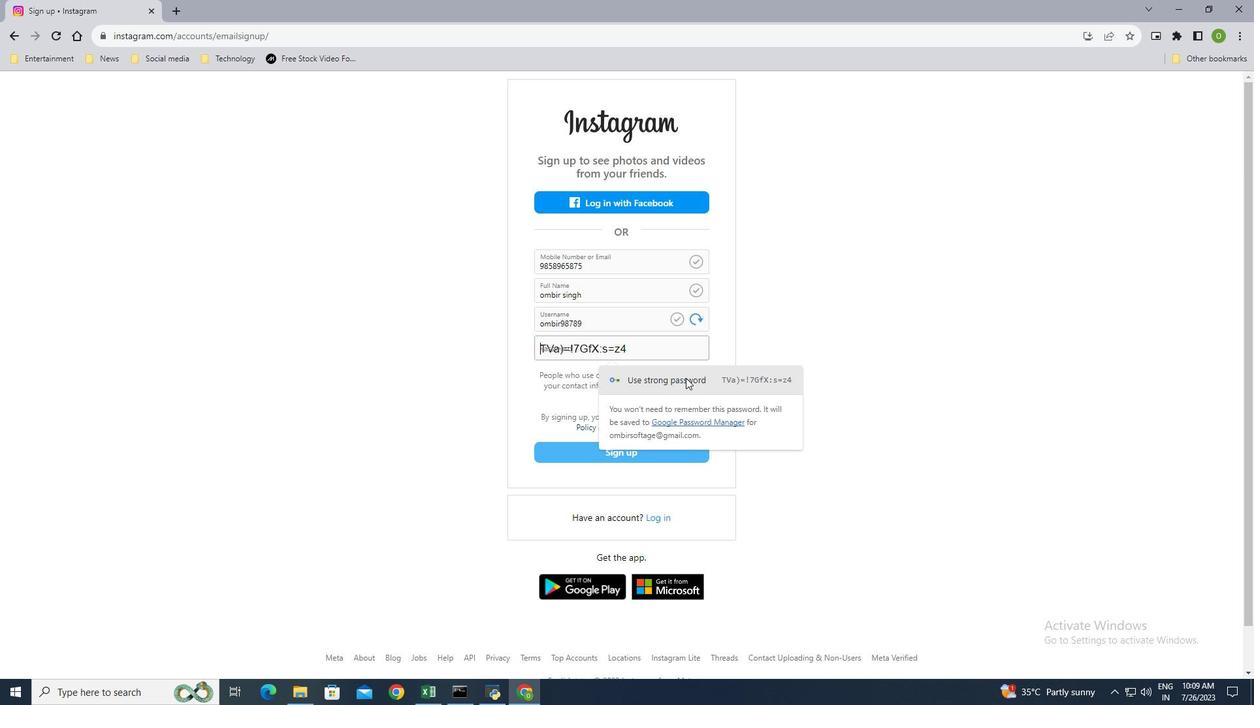
Action: Mouse moved to (692, 349)
Screenshot: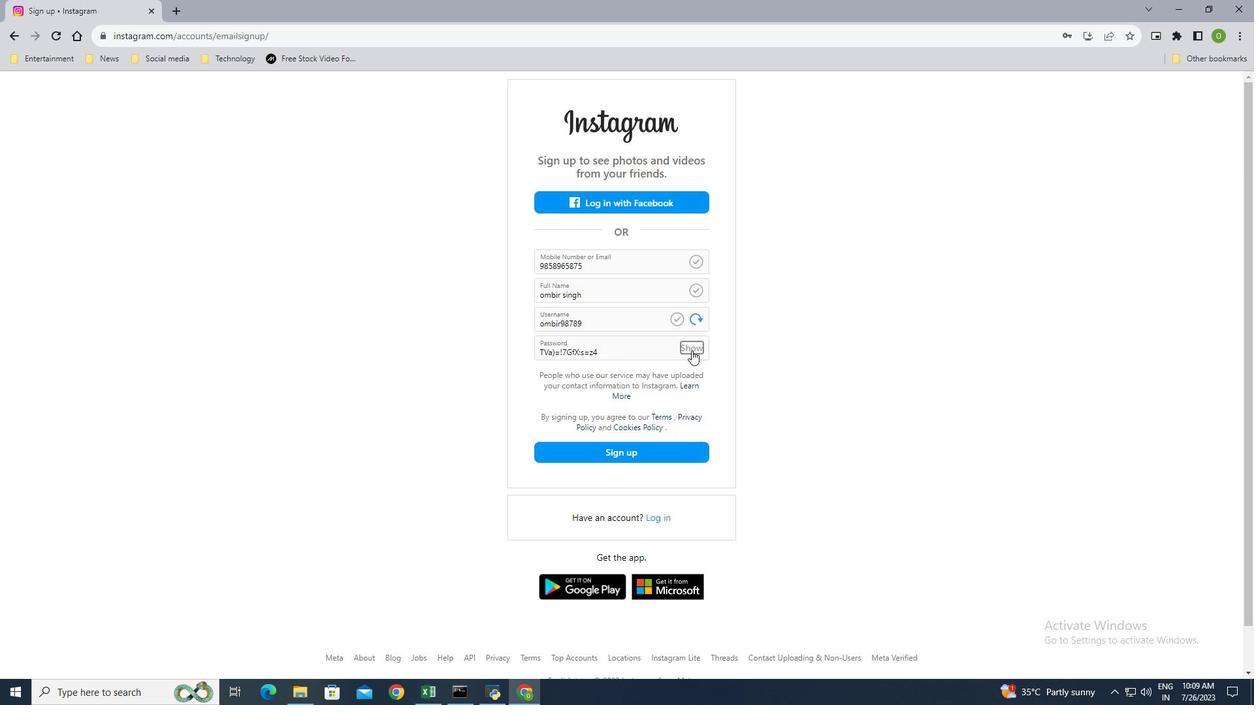 
Action: Mouse pressed left at (692, 349)
Screenshot: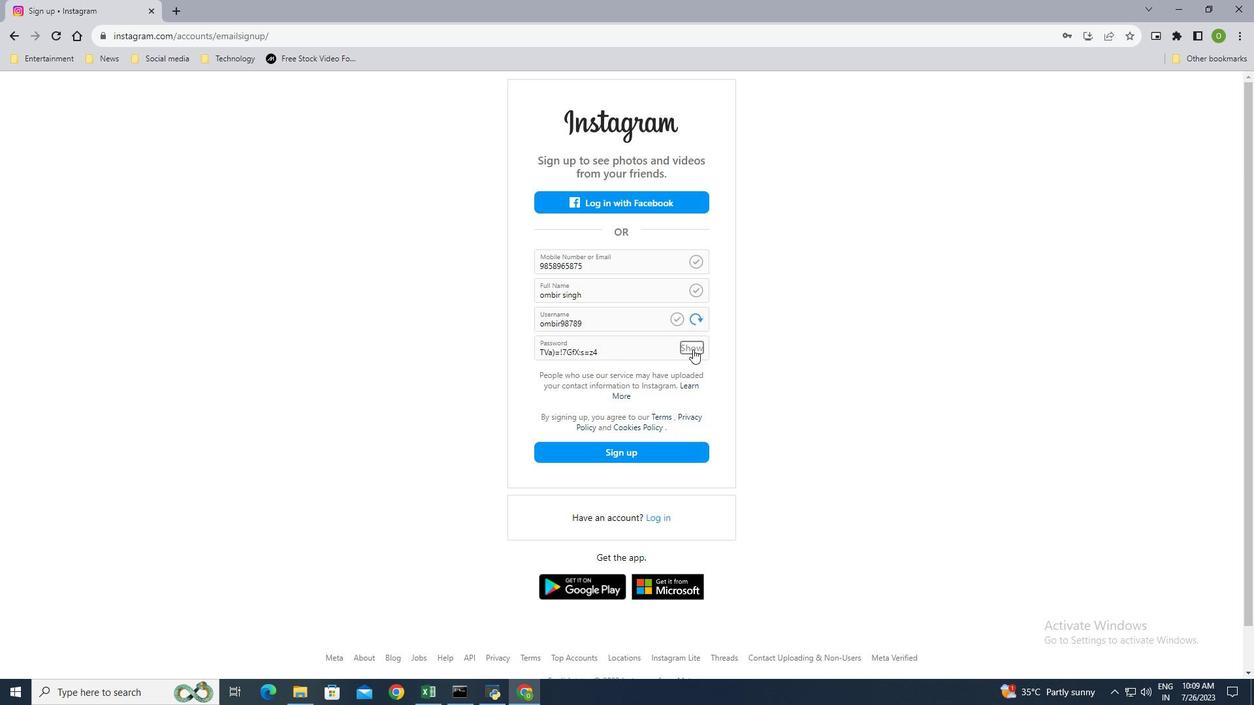 
Action: Mouse moved to (692, 348)
Screenshot: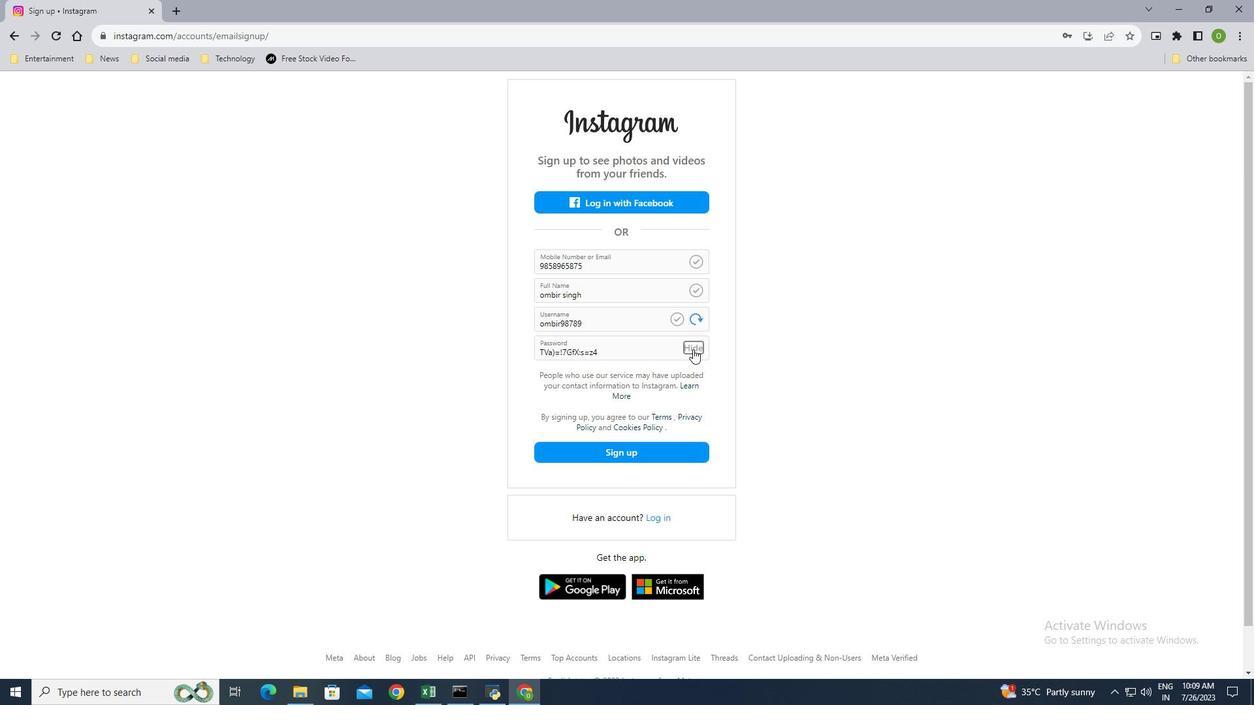 
Action: Mouse pressed left at (692, 348)
Screenshot: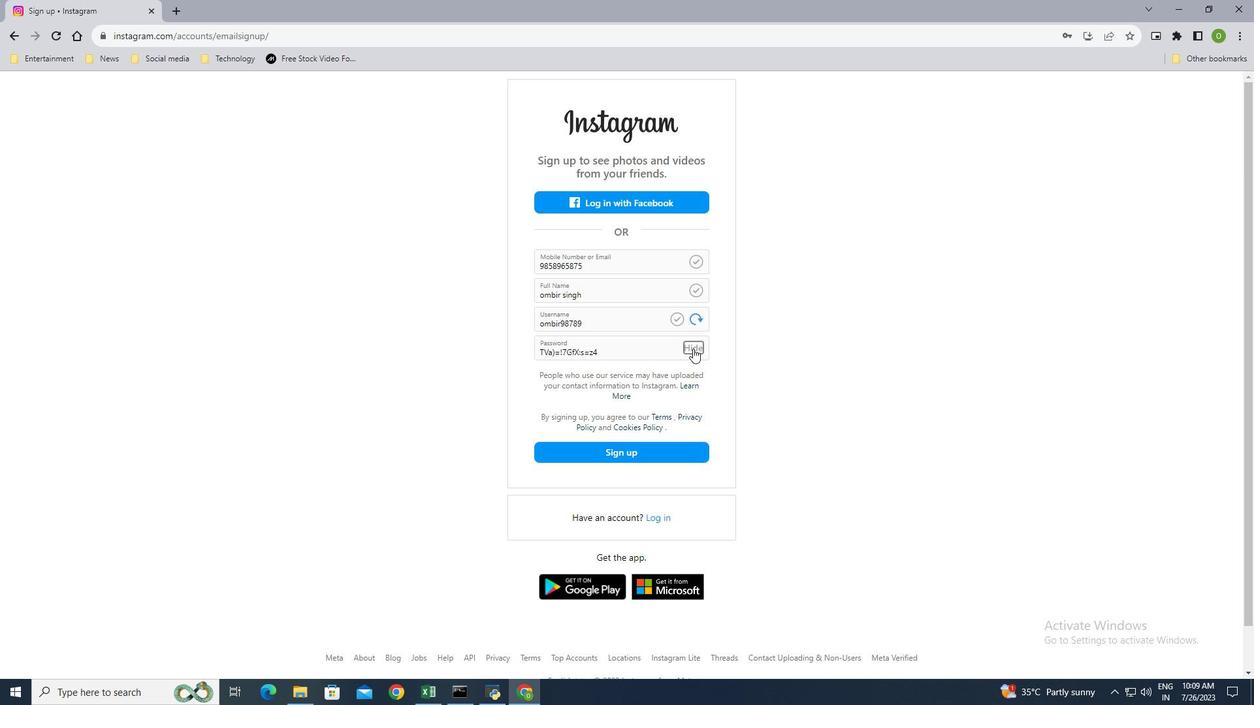 
Action: Mouse moved to (615, 348)
Screenshot: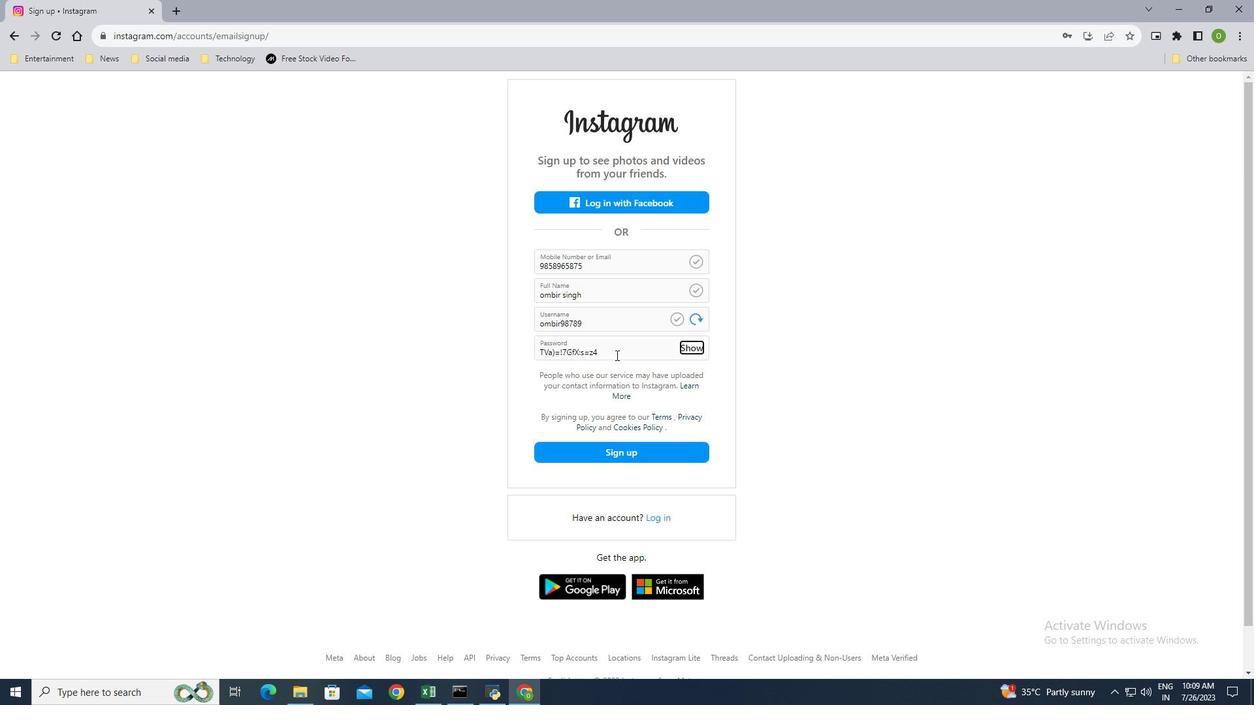 
Action: Mouse pressed left at (615, 348)
Screenshot: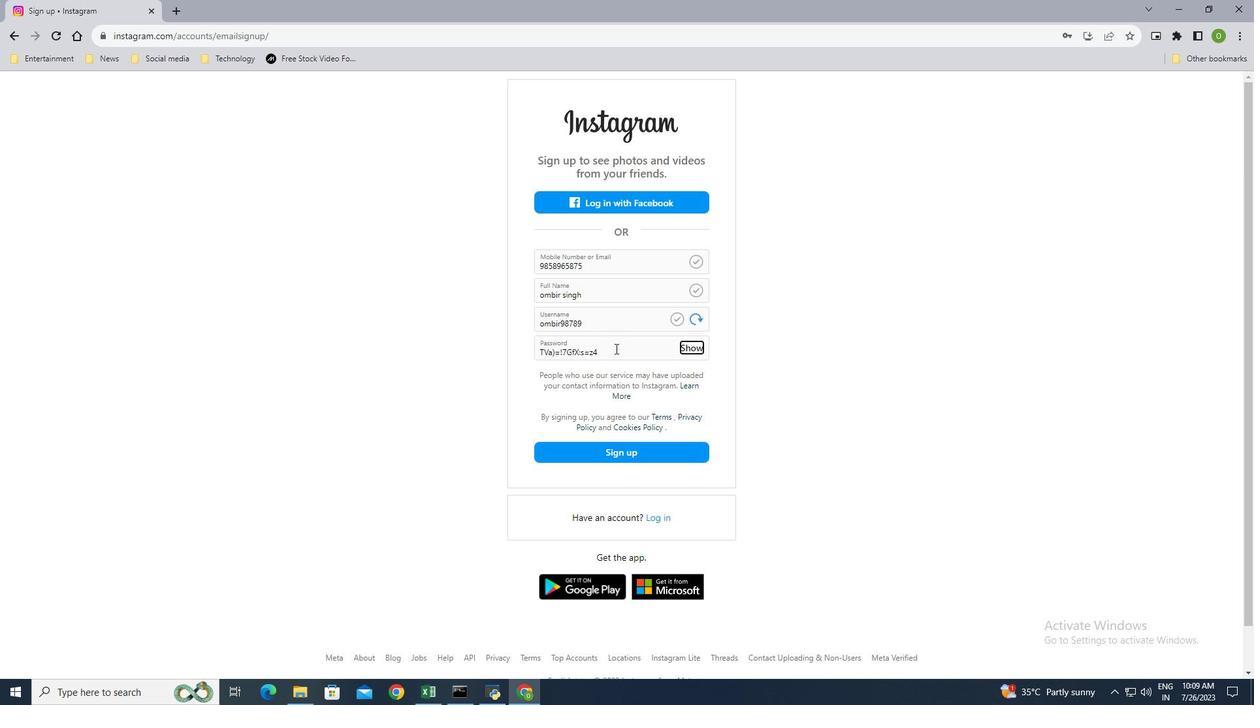 
Action: Mouse moved to (522, 370)
Screenshot: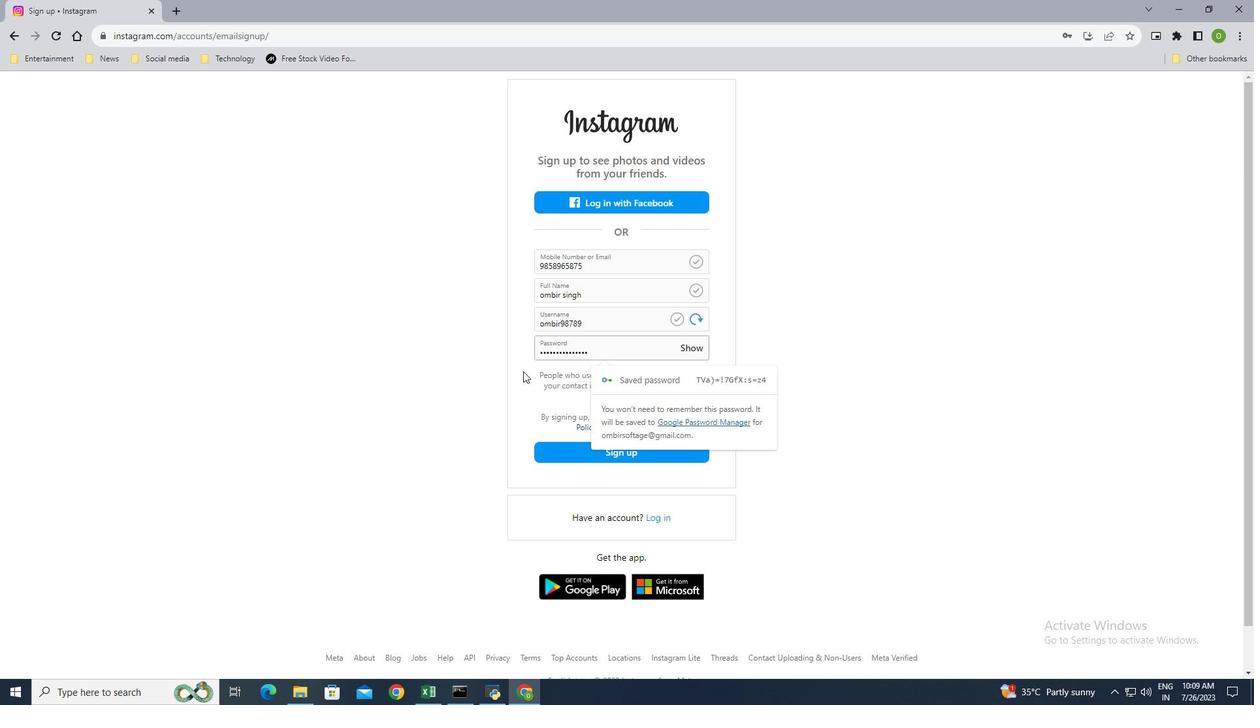 
Action: Mouse pressed left at (522, 370)
Screenshot: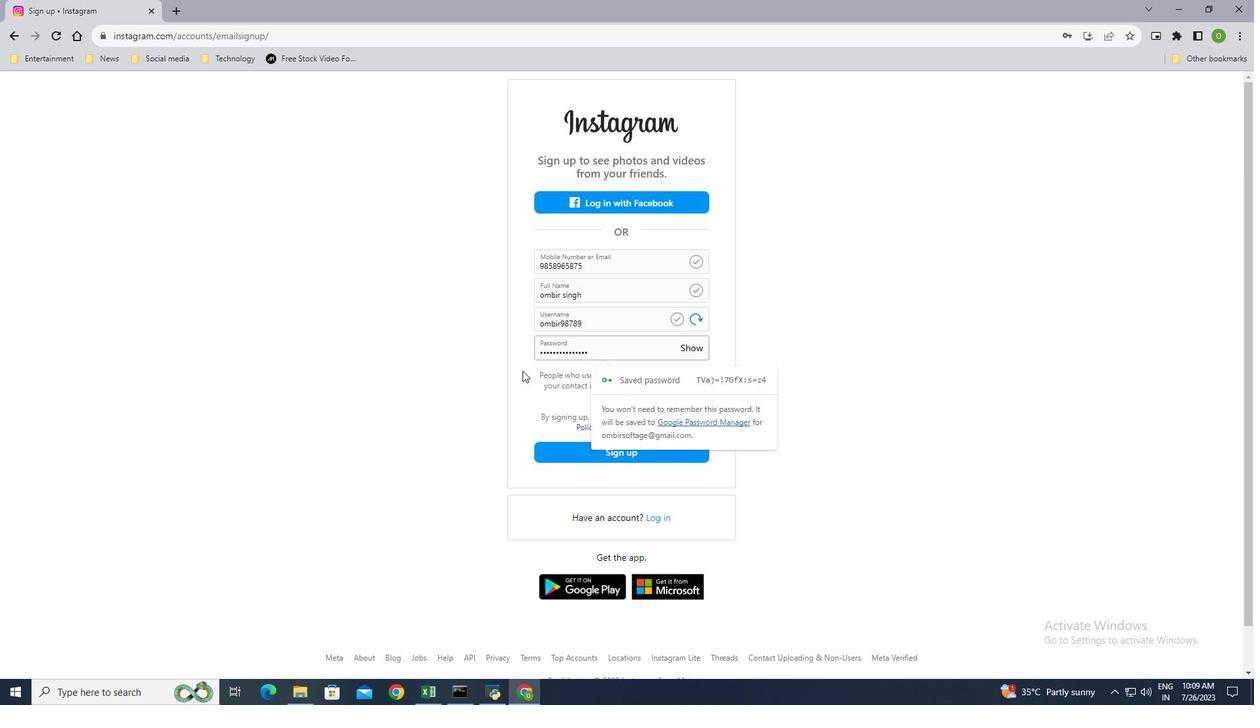 
Action: Mouse moved to (583, 351)
Screenshot: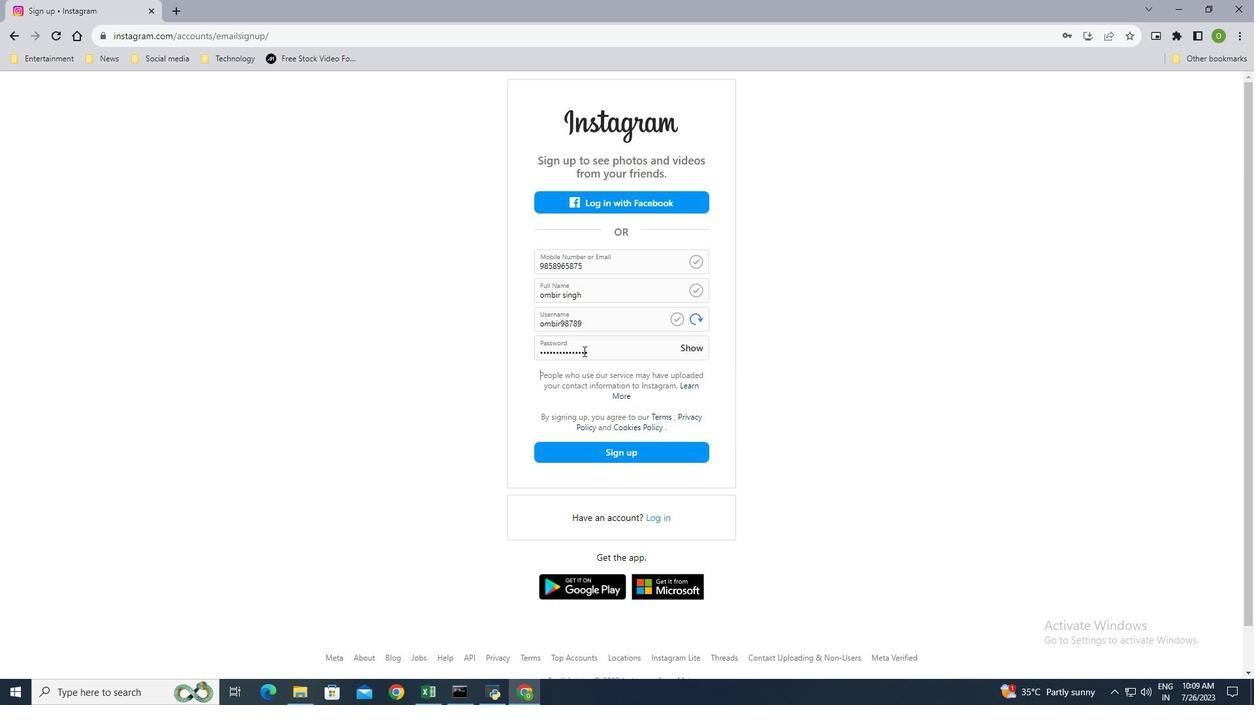 
Action: Key pressed <Key.f5>
Screenshot: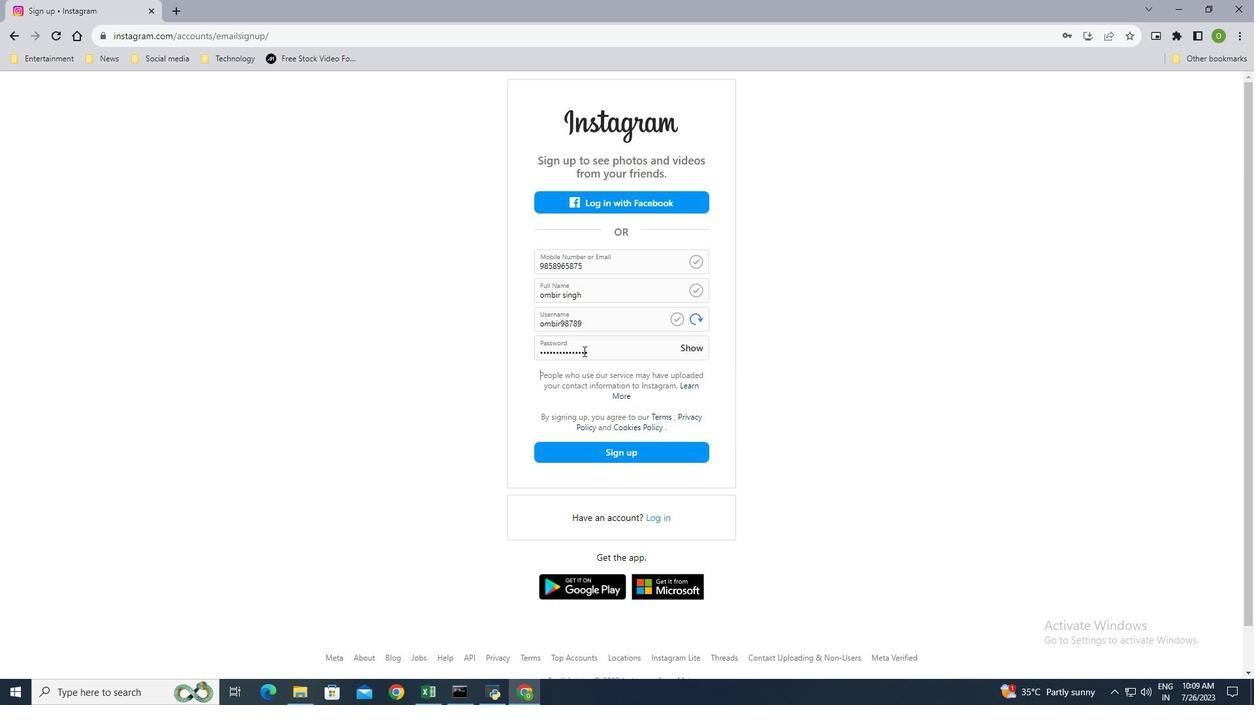 
Action: Mouse moved to (575, 269)
Screenshot: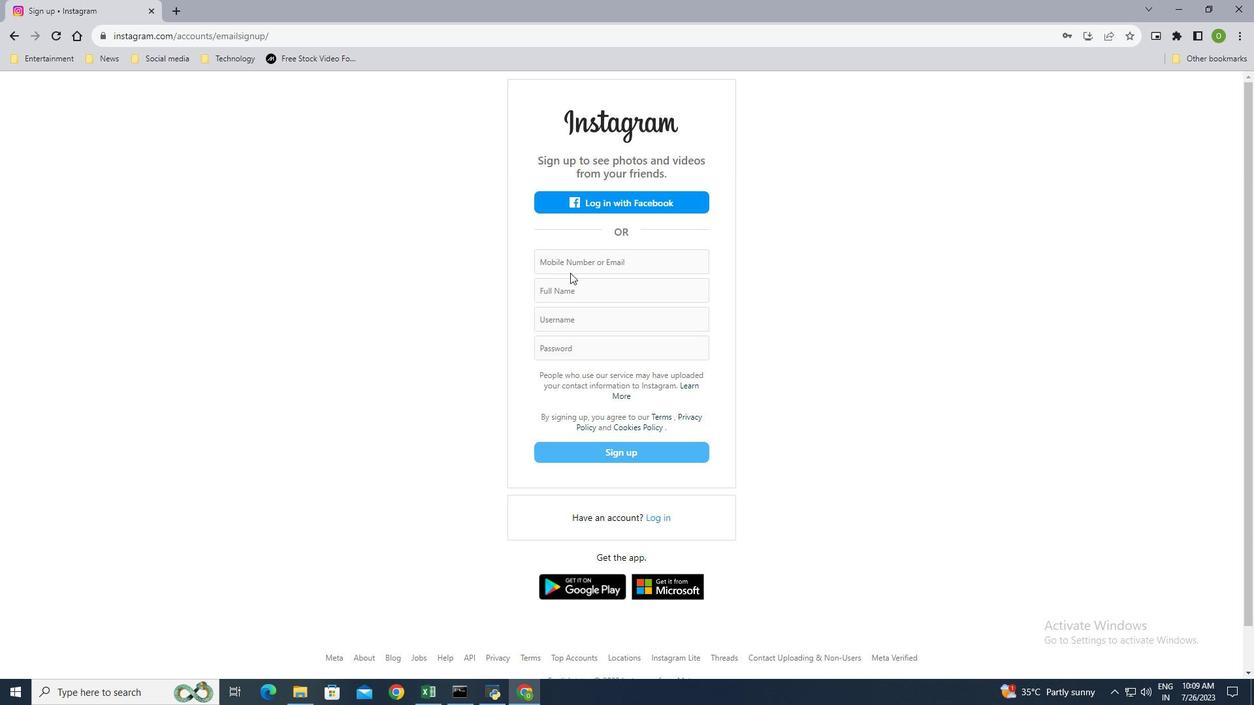 
Action: Mouse pressed left at (575, 269)
Screenshot: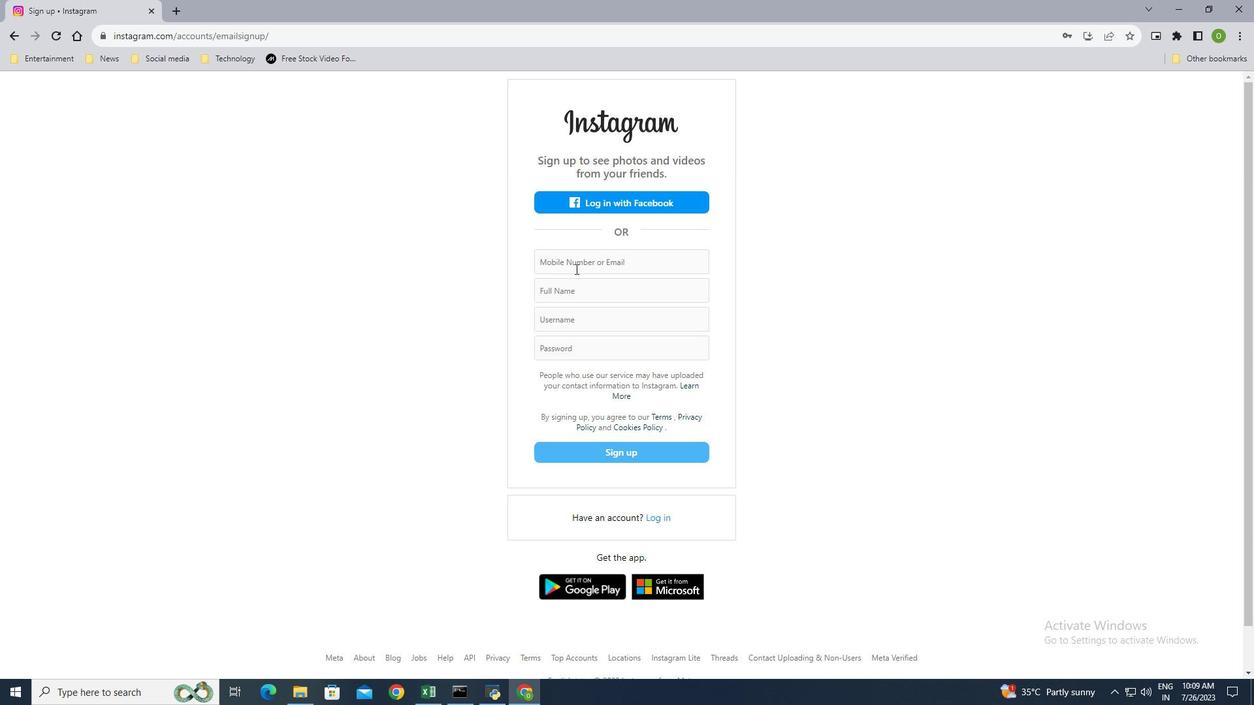 
Action: Key pressed 8956258963<Key.tab>ombir<Key.space>singh<Key.tab><Key.tab><Key.shift><Key.tab>
Screenshot: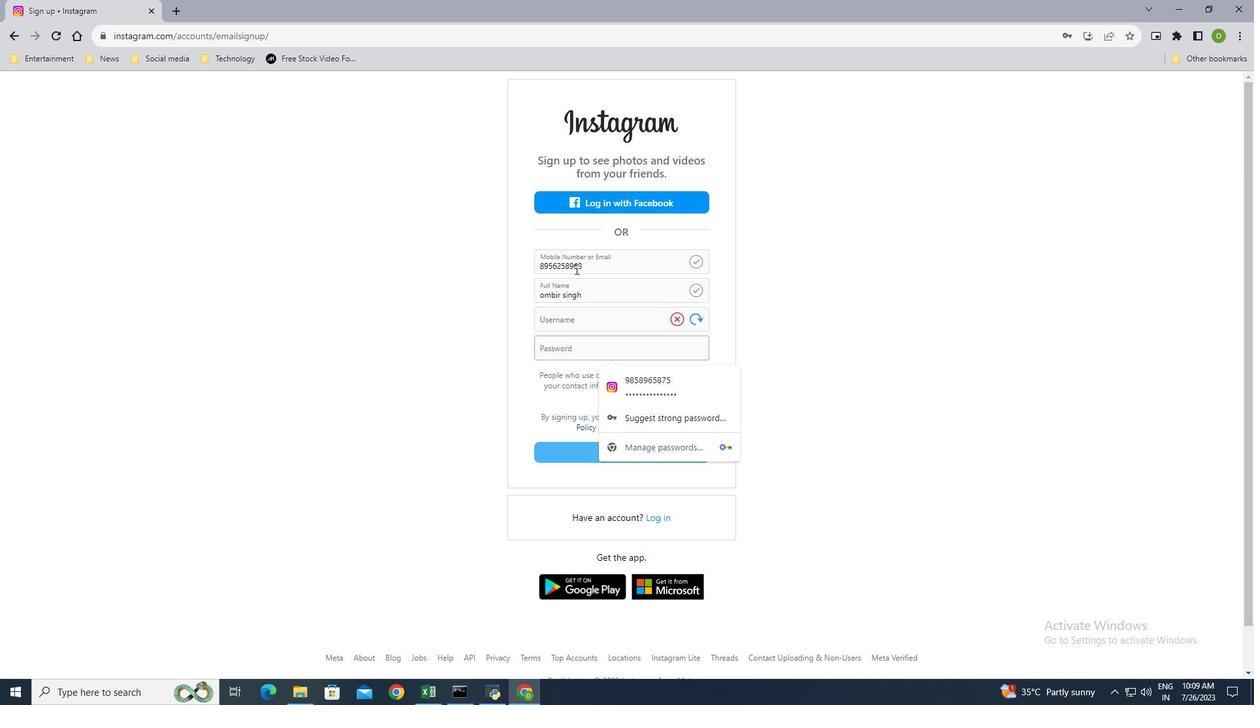 
Action: Mouse moved to (595, 329)
Screenshot: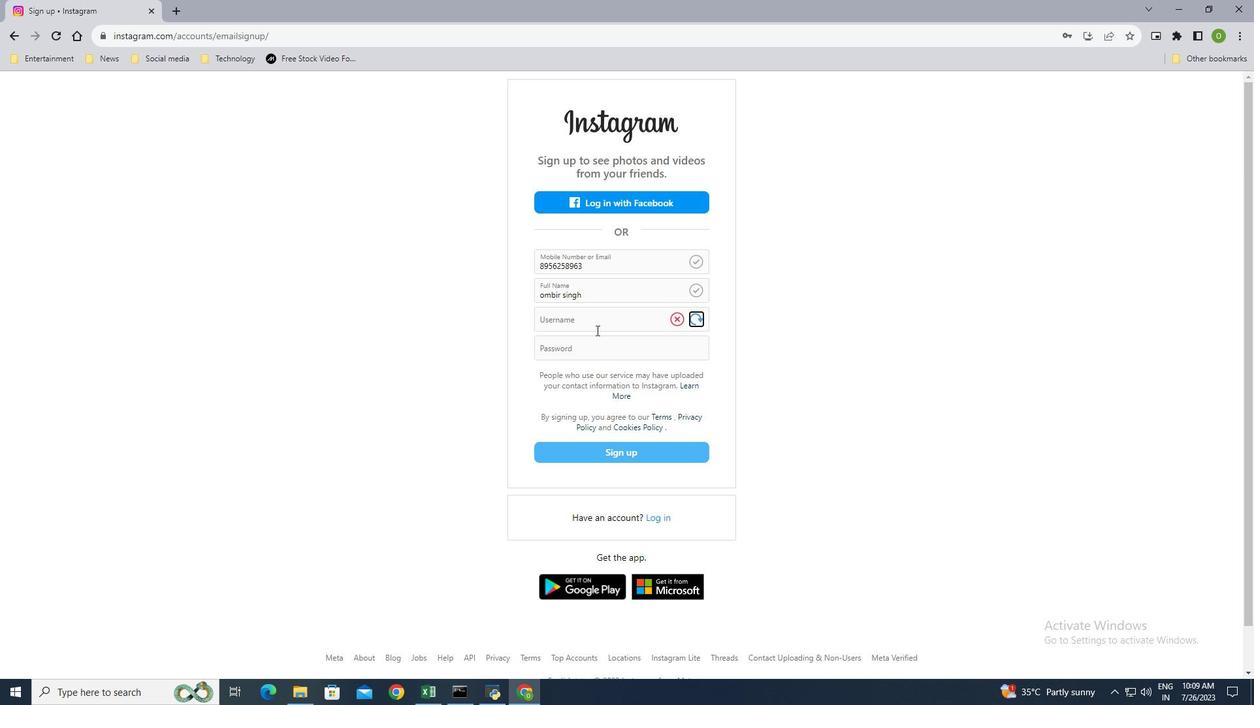 
Action: Mouse pressed left at (595, 329)
Screenshot: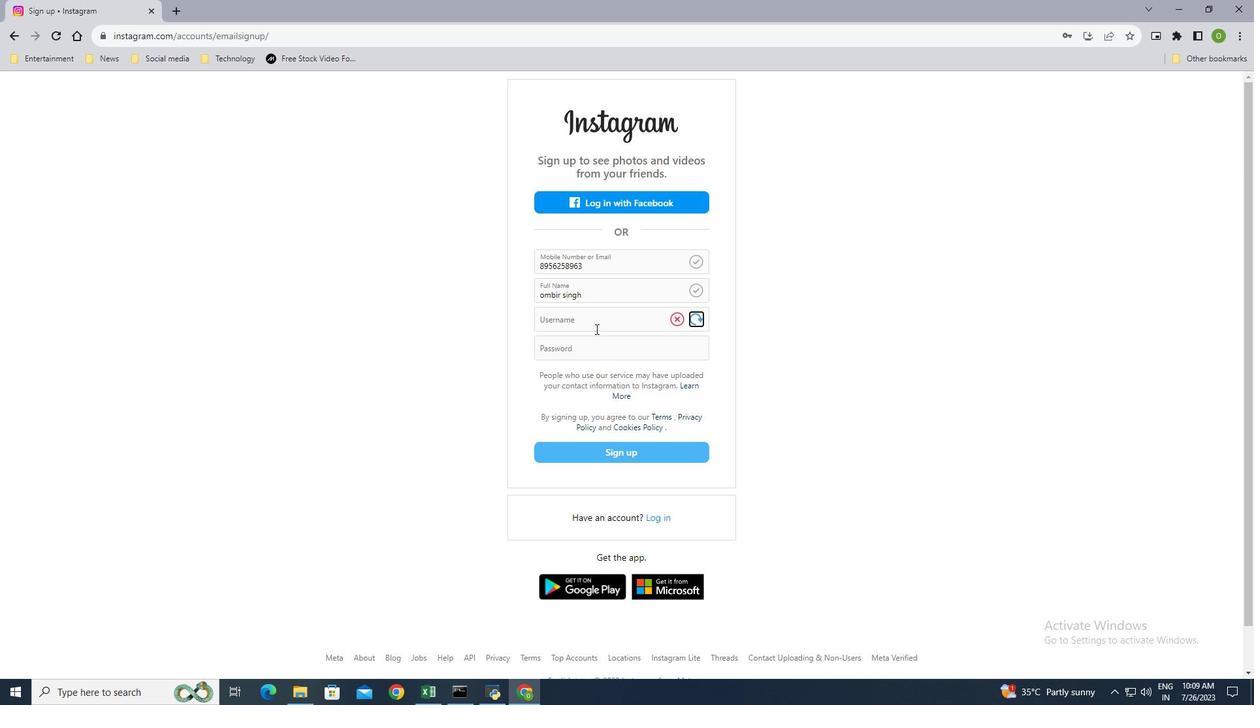 
Action: Key pressed ombir895658<Key.tab><Key.tab>
Screenshot: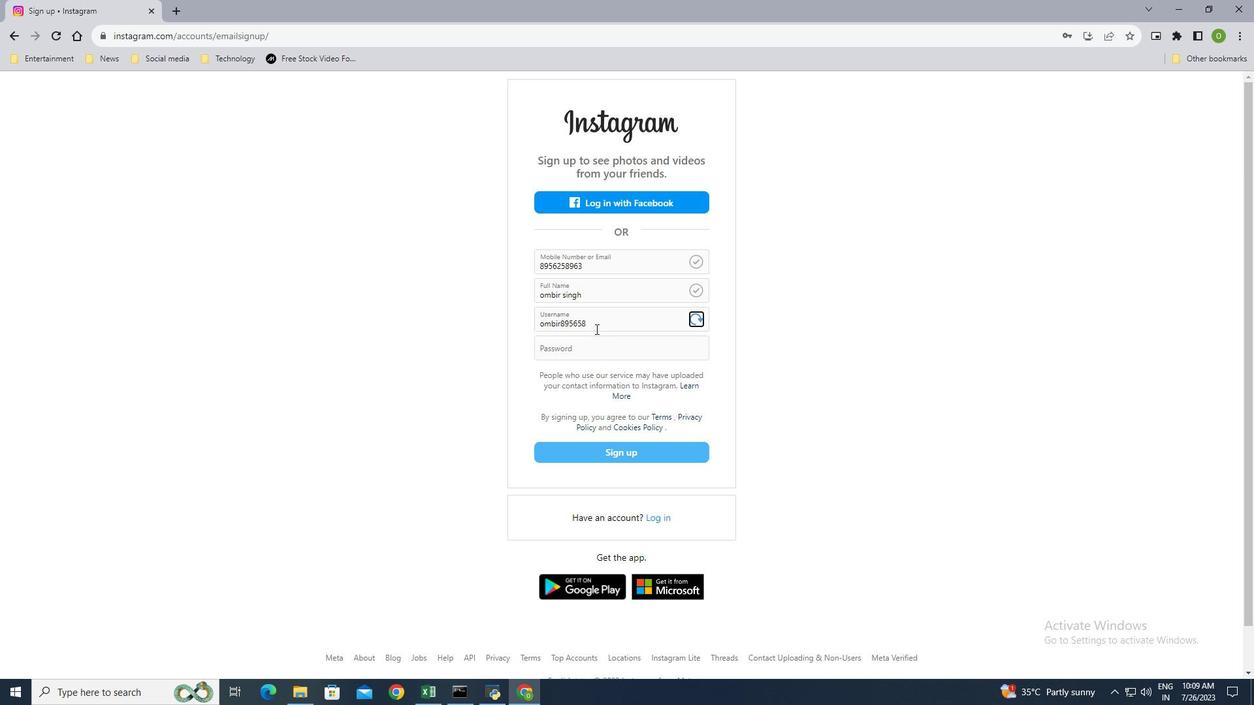 
Action: Mouse moved to (563, 347)
Screenshot: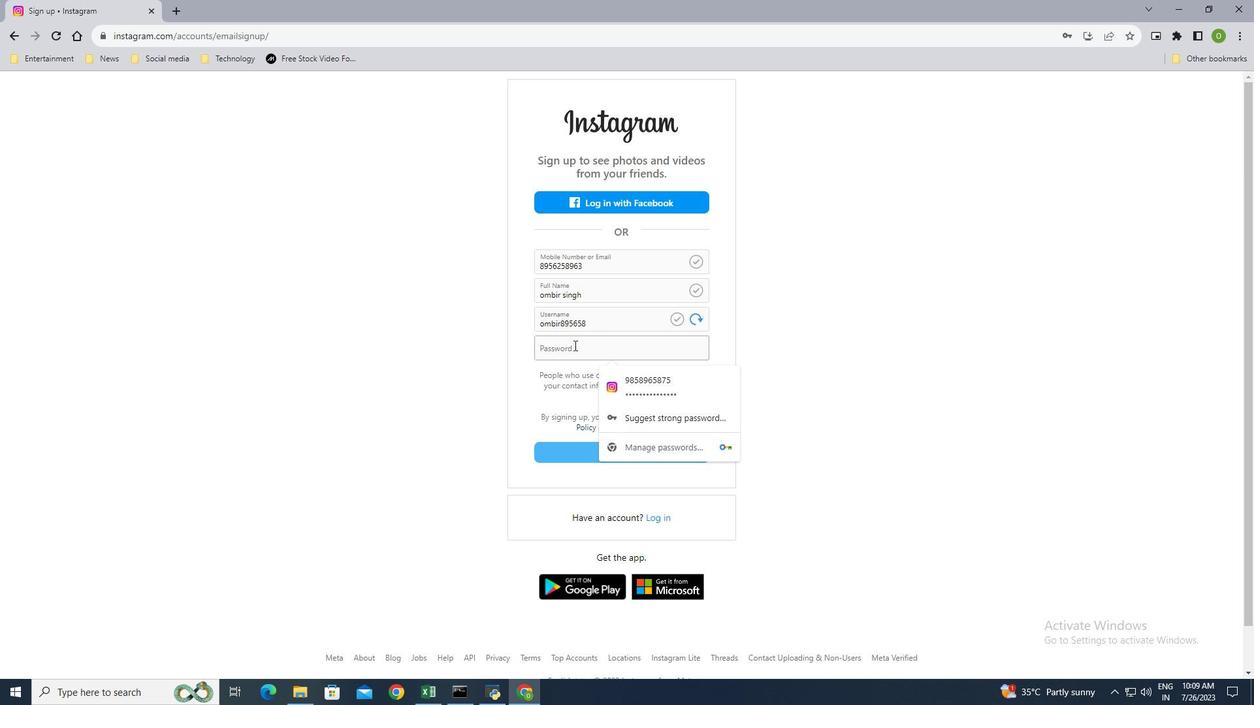 
Action: Mouse pressed left at (563, 347)
Screenshot: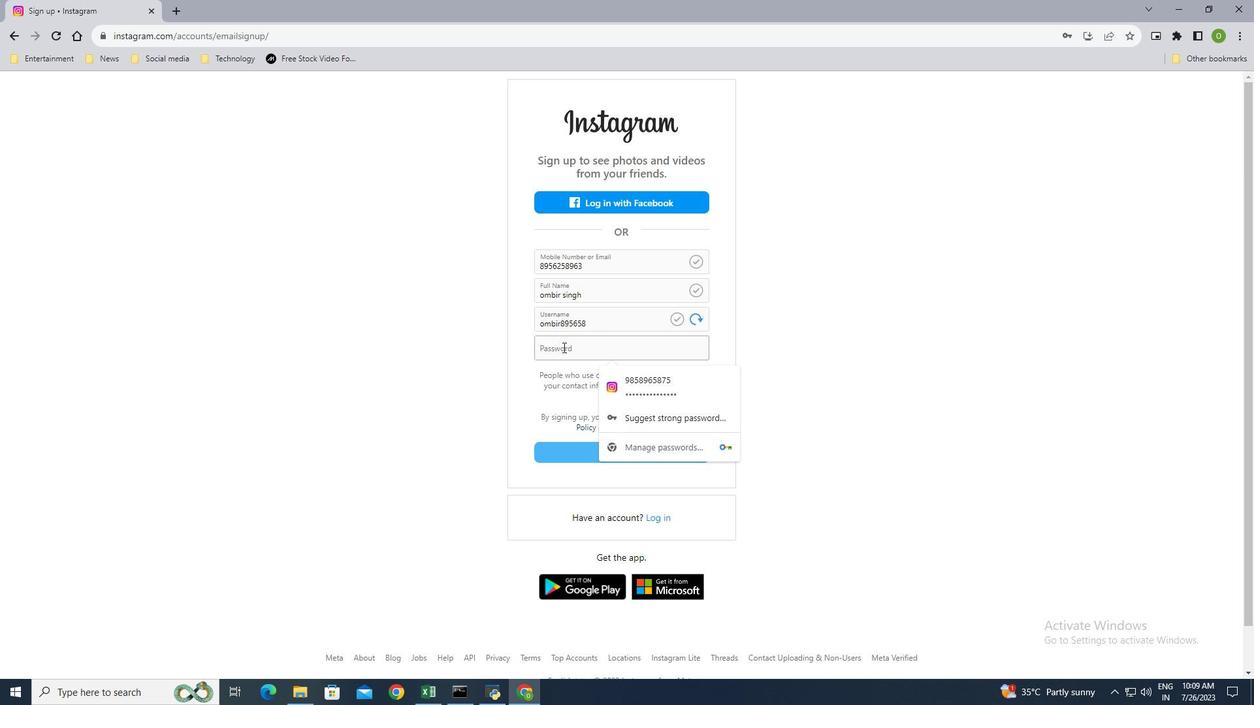 
Action: Mouse pressed right at (563, 347)
Screenshot: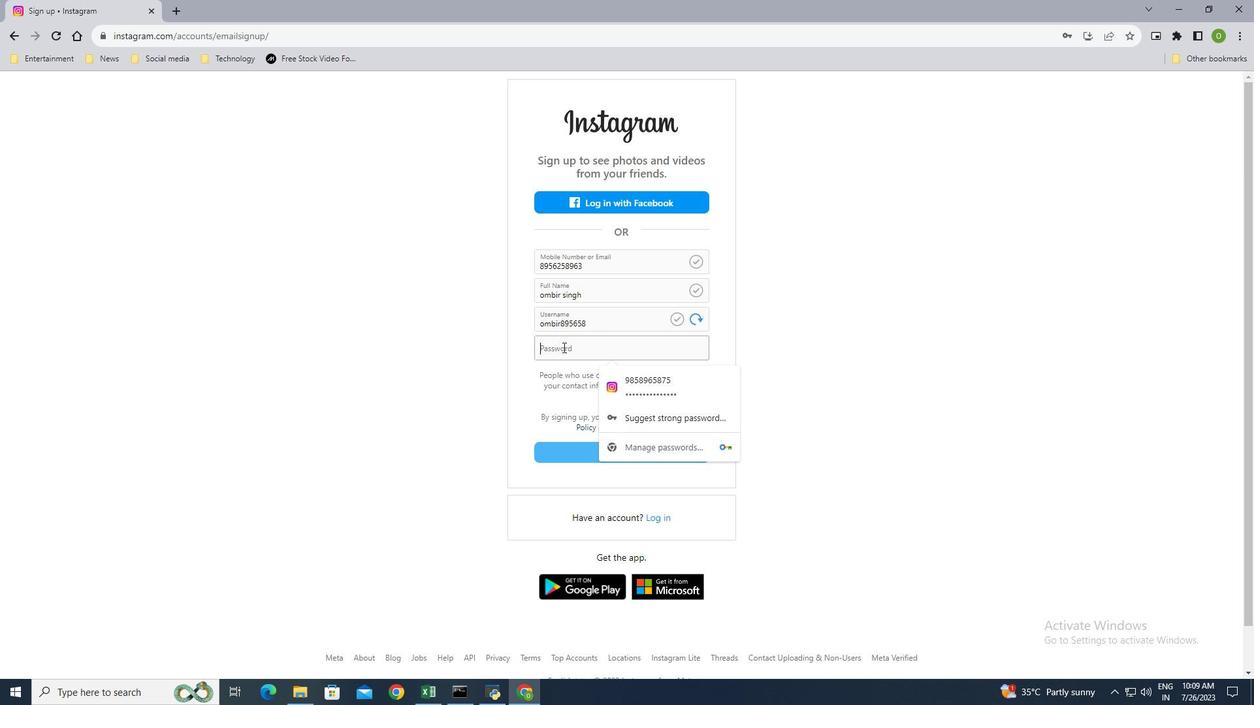 
Action: Mouse moved to (601, 357)
Screenshot: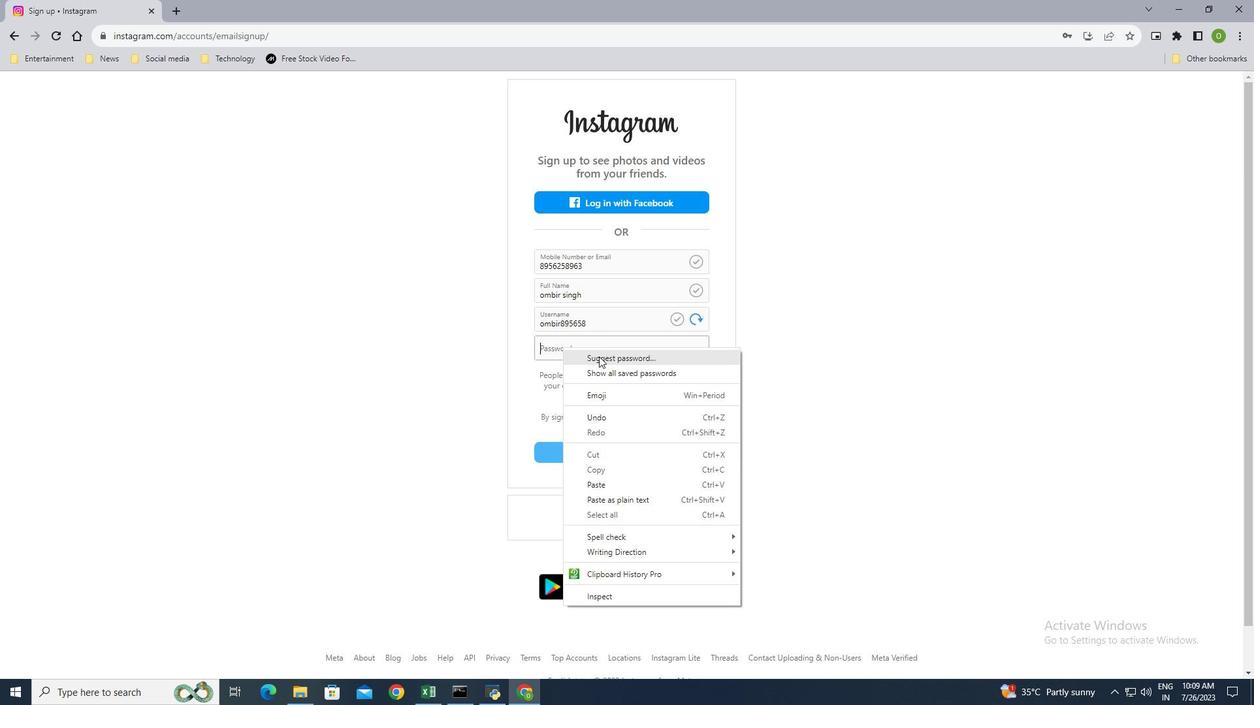 
Action: Mouse pressed left at (601, 357)
Screenshot: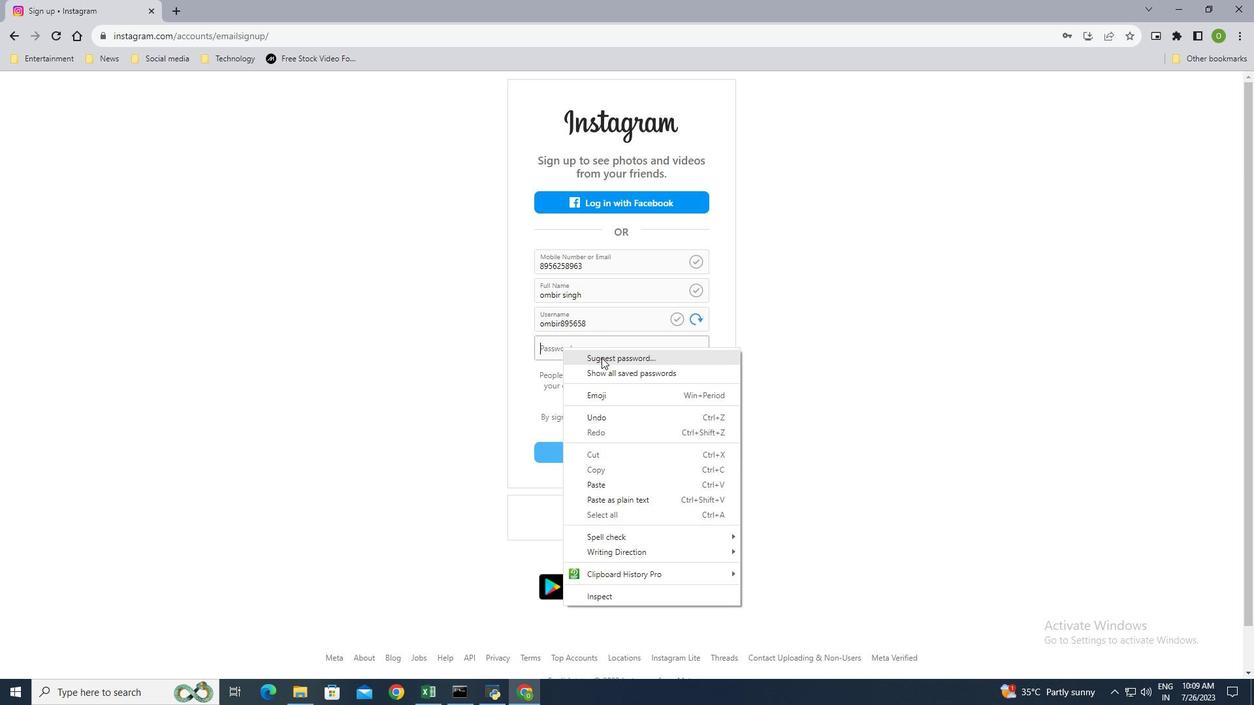 
Action: Mouse moved to (669, 378)
Screenshot: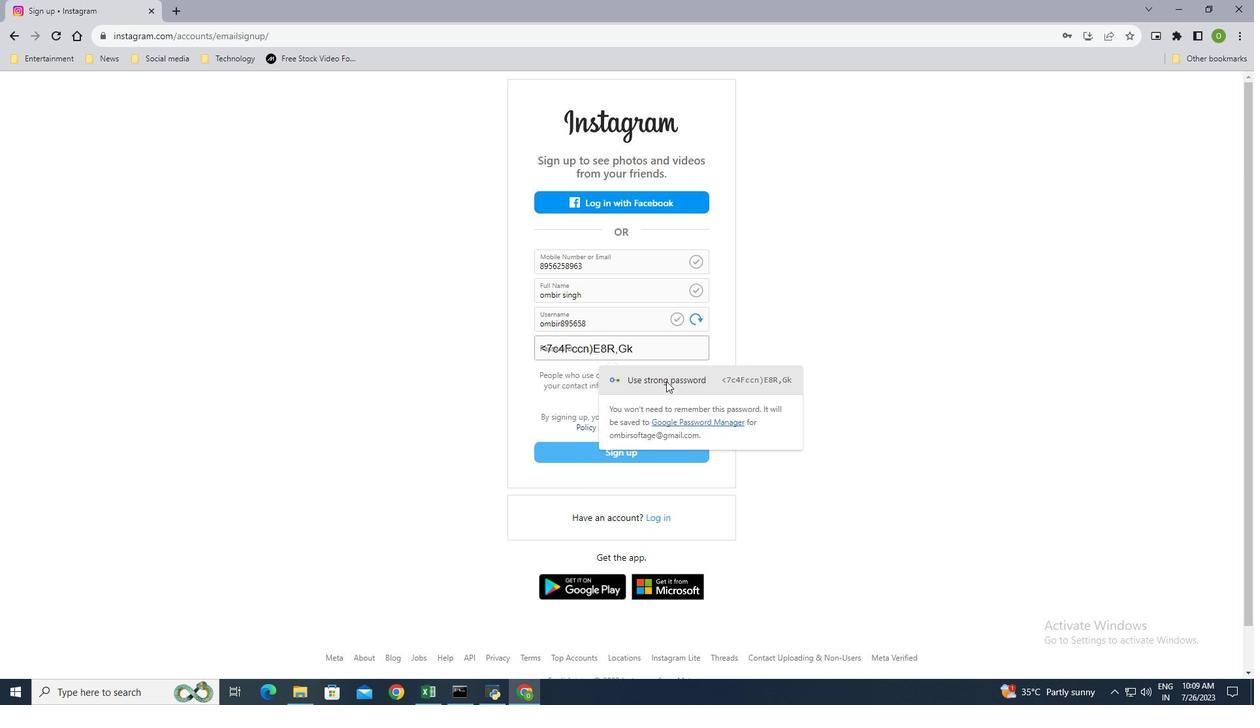 
Action: Mouse pressed left at (669, 378)
Screenshot: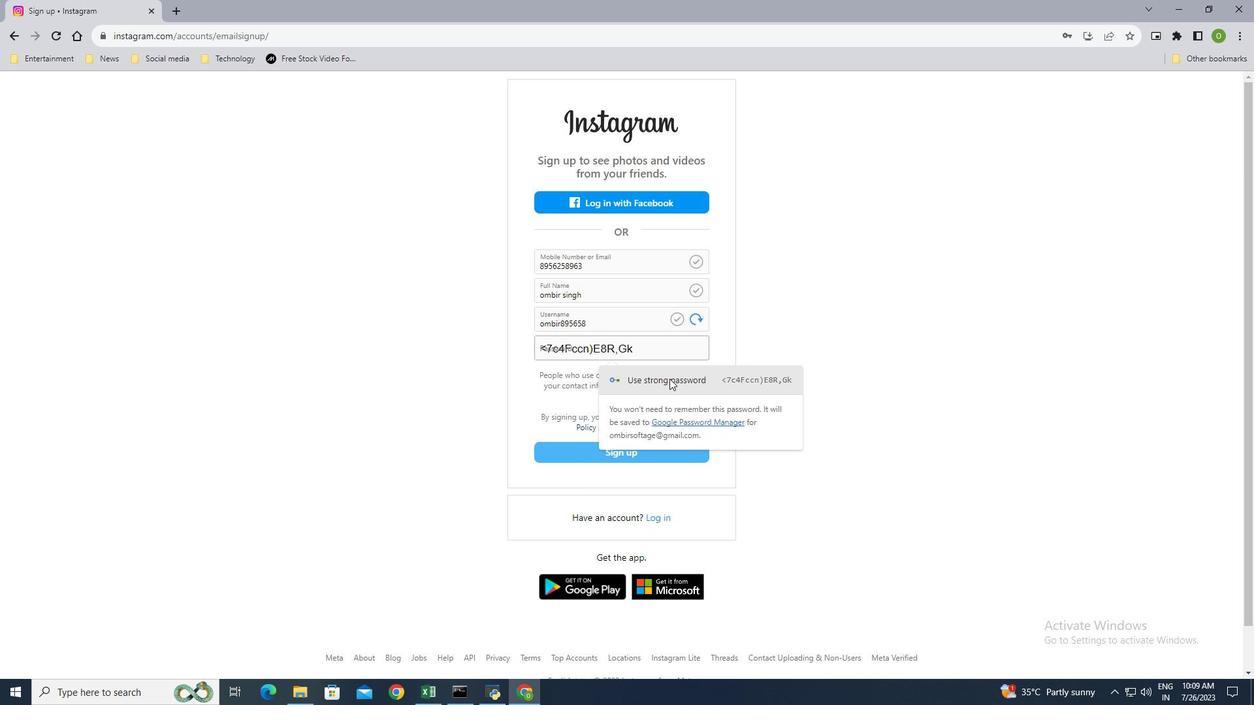 
Action: Mouse moved to (386, 269)
Screenshot: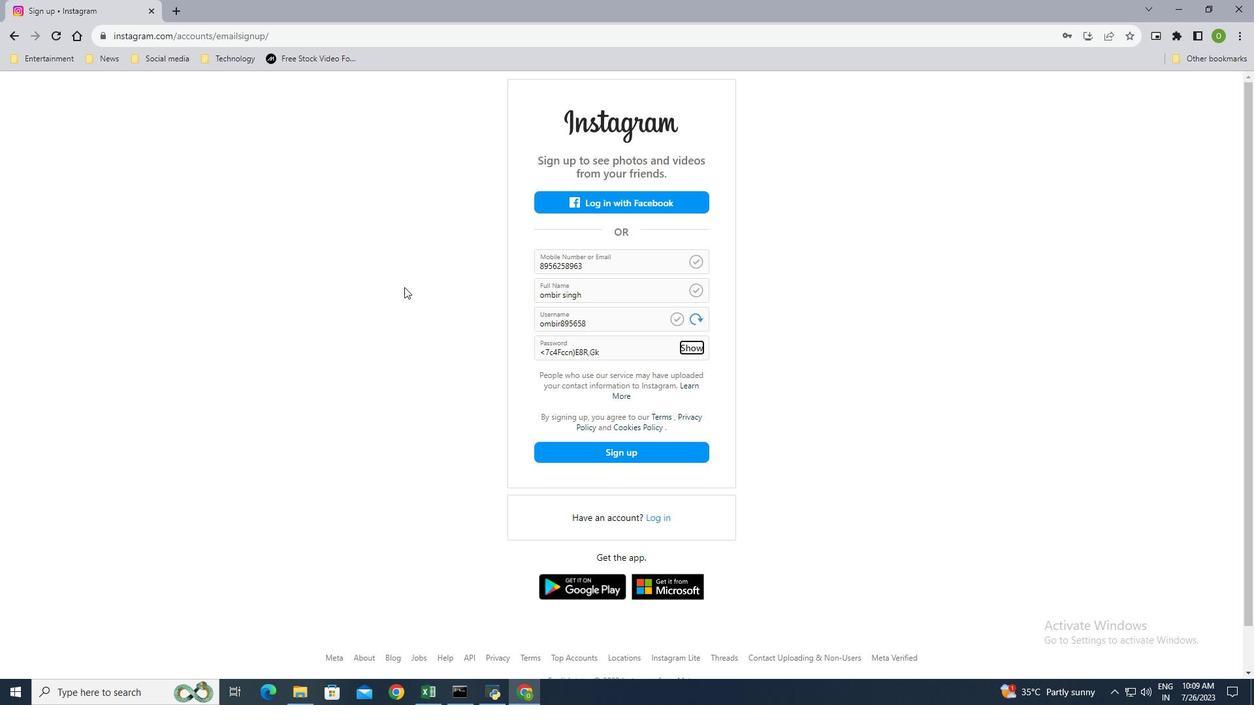 
Action: Mouse pressed left at (386, 269)
Screenshot: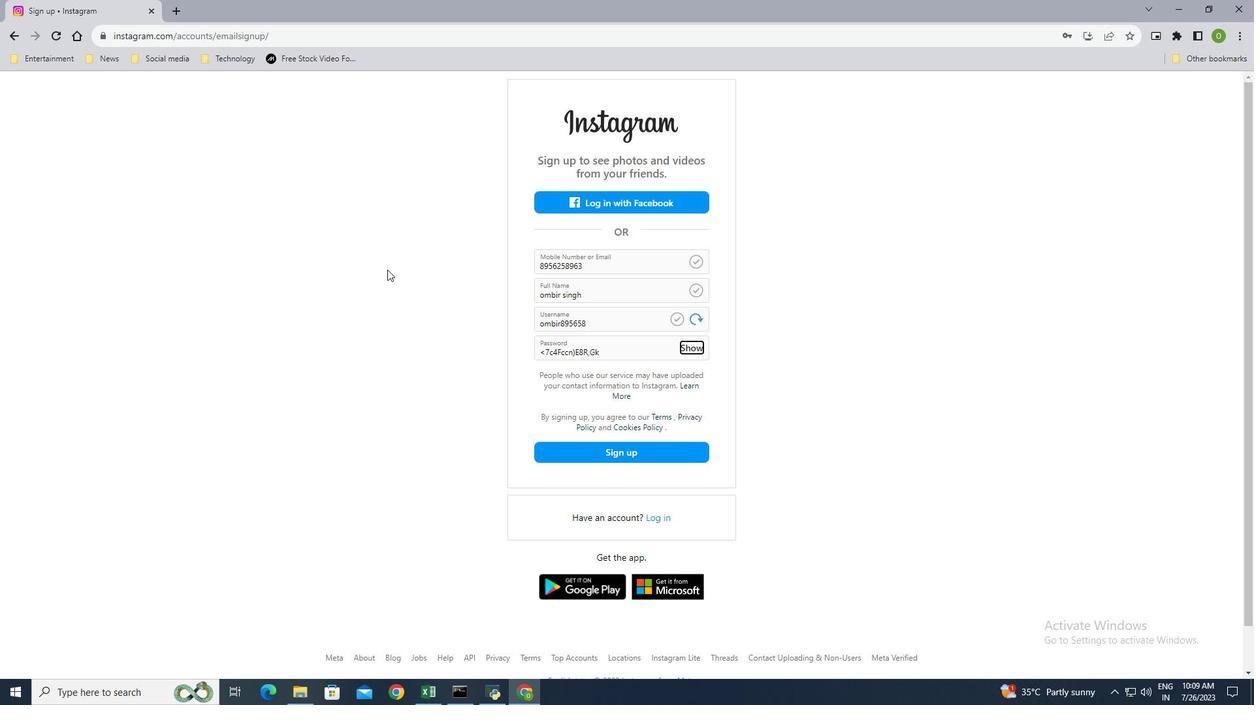 
Action: Mouse moved to (177, 9)
Screenshot: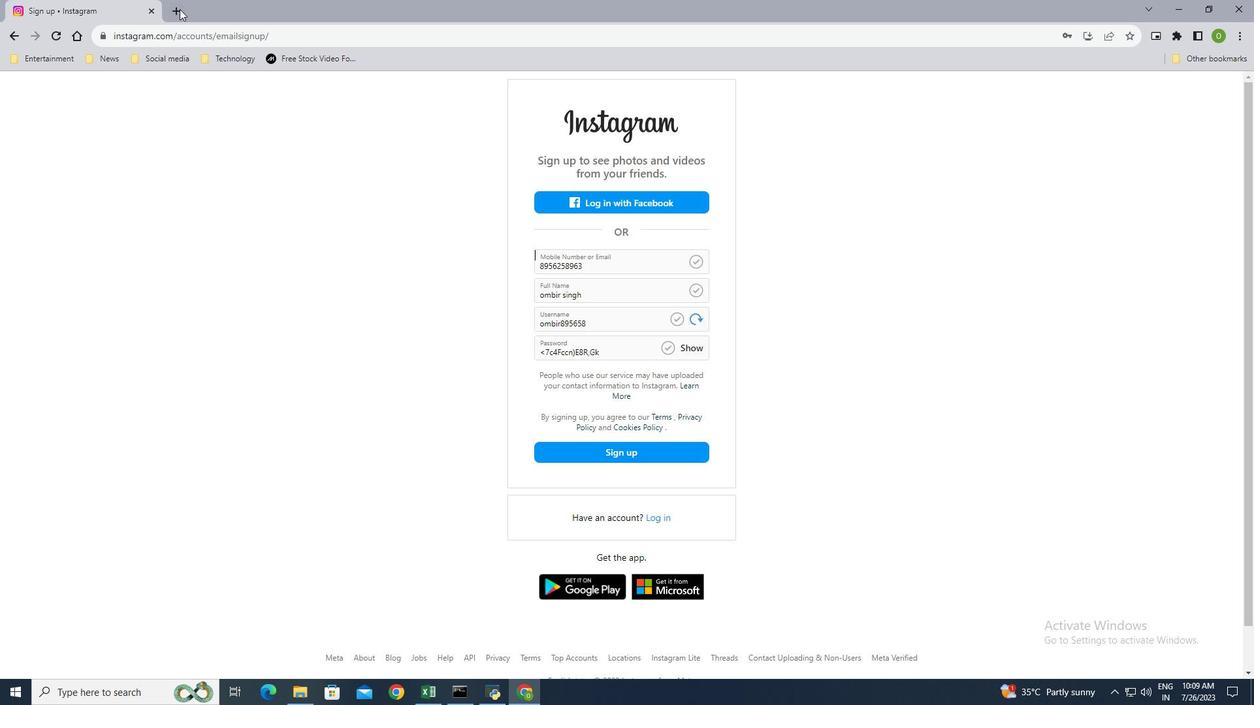
Action: Mouse pressed left at (177, 9)
Screenshot: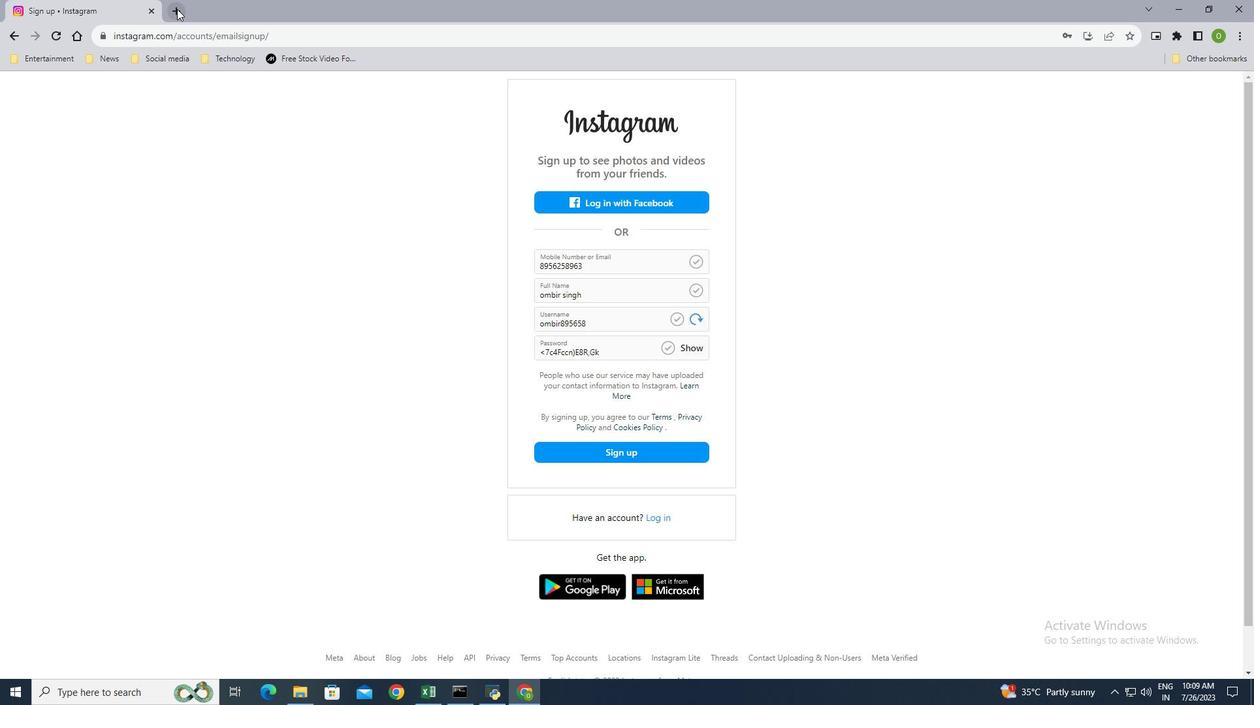 
Action: Mouse moved to (148, 11)
Screenshot: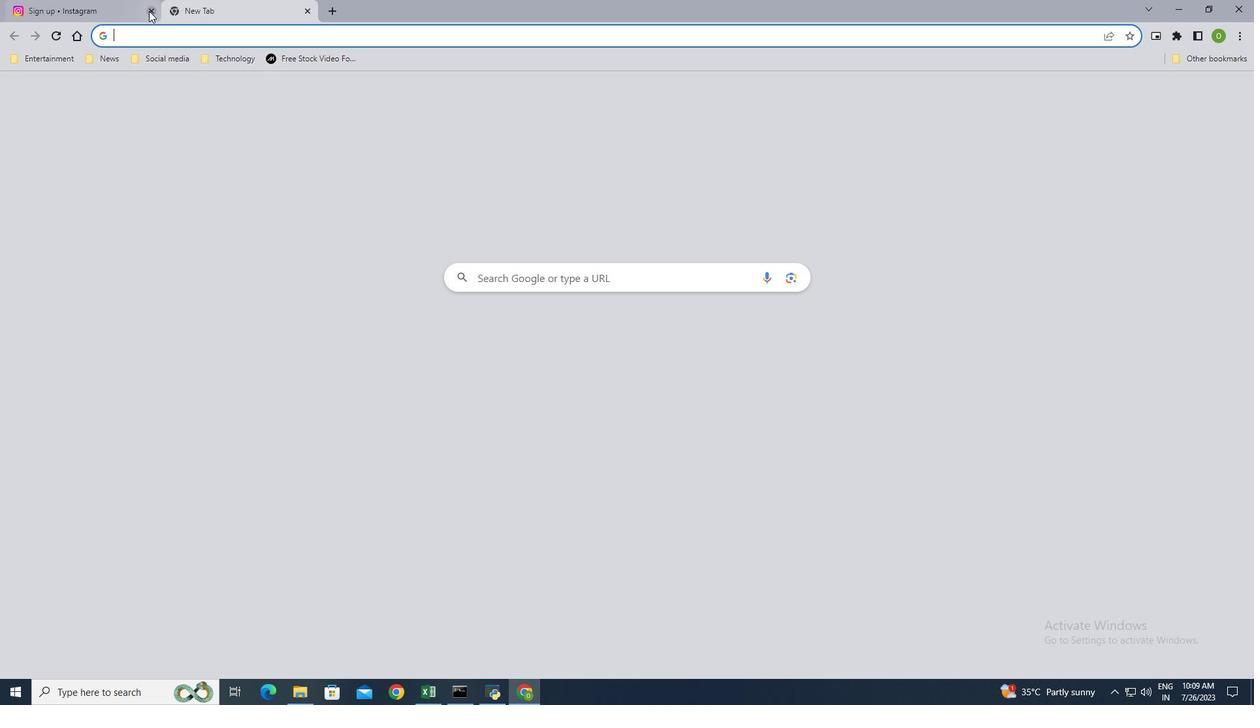 
Action: Mouse pressed left at (148, 11)
Screenshot: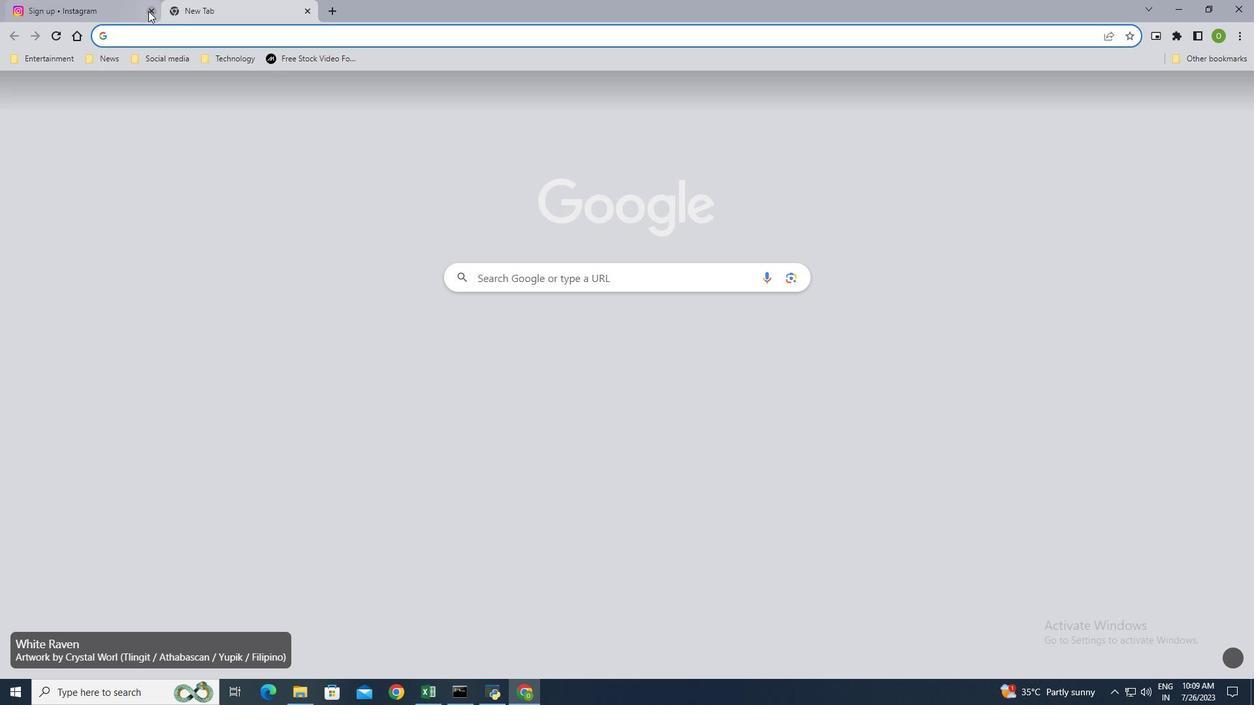 
Action: Mouse moved to (154, 35)
Screenshot: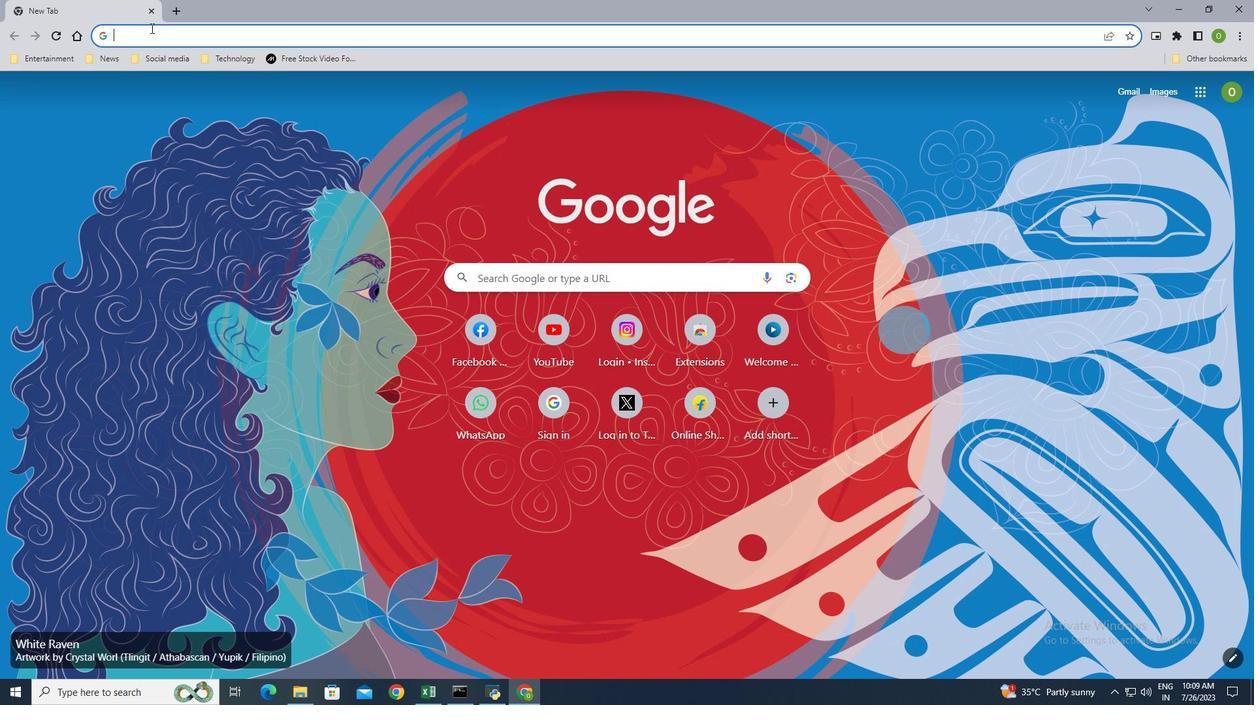 
